 Task: Find connections with filter location Benavente with filter topic #cybersecuritywith filter profile language Potuguese with filter current company The Corporate Bhakt with filter school BITS Edu Campus: BABARIA INSTITUTE with filter industry Fossil Fuel Electric Power Generation with filter service category Date Entry with filter keywords title Direct Salesperson
Action: Mouse moved to (192, 242)
Screenshot: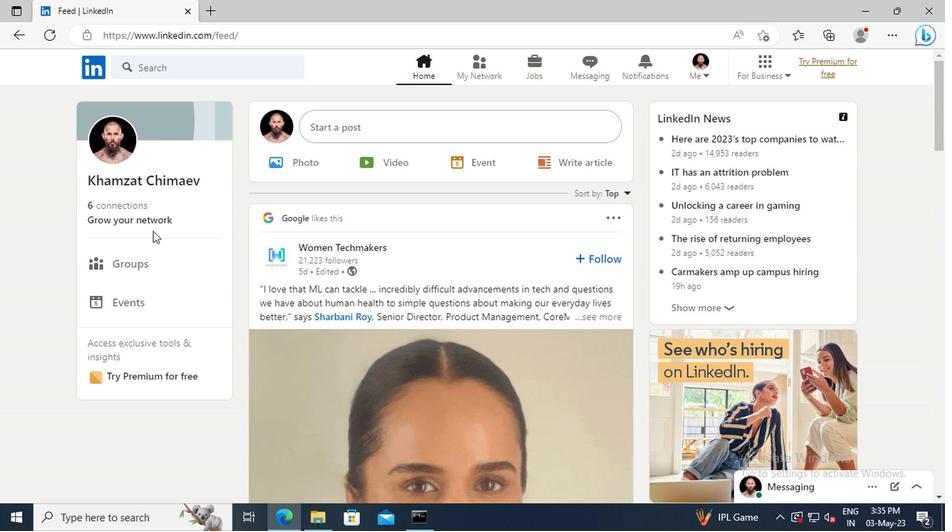 
Action: Mouse pressed left at (192, 242)
Screenshot: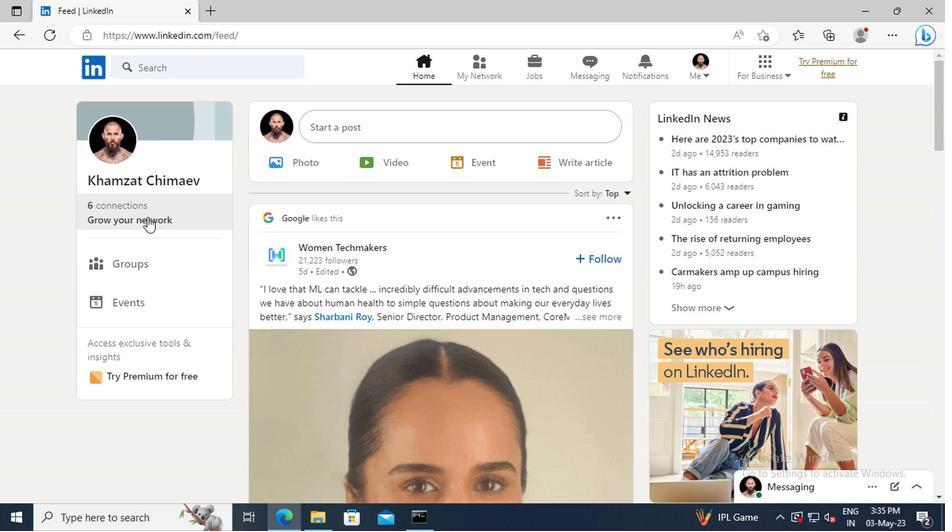 
Action: Mouse moved to (196, 192)
Screenshot: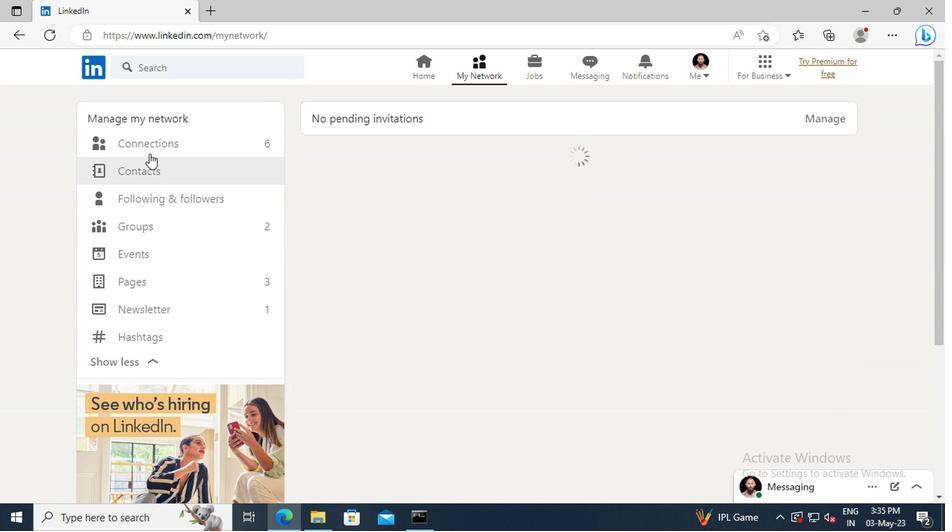 
Action: Mouse pressed left at (196, 192)
Screenshot: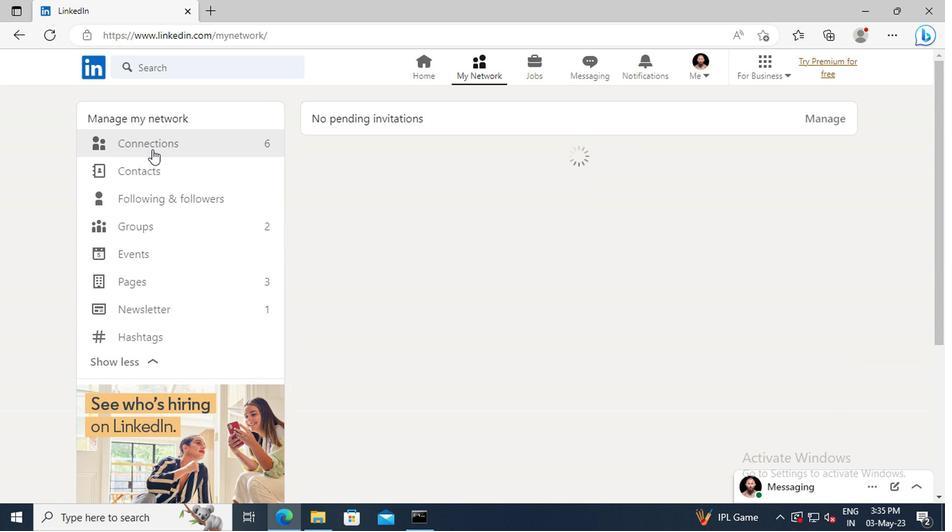 
Action: Mouse moved to (479, 193)
Screenshot: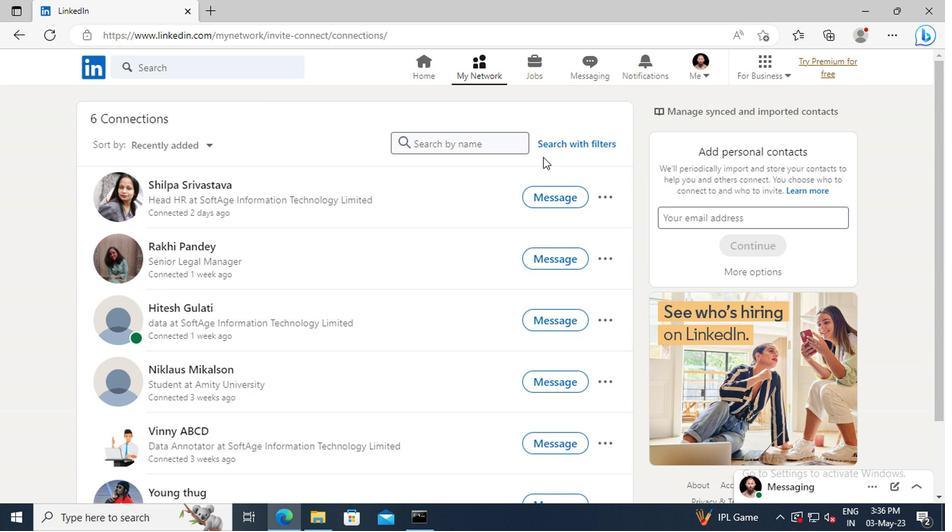 
Action: Mouse pressed left at (479, 193)
Screenshot: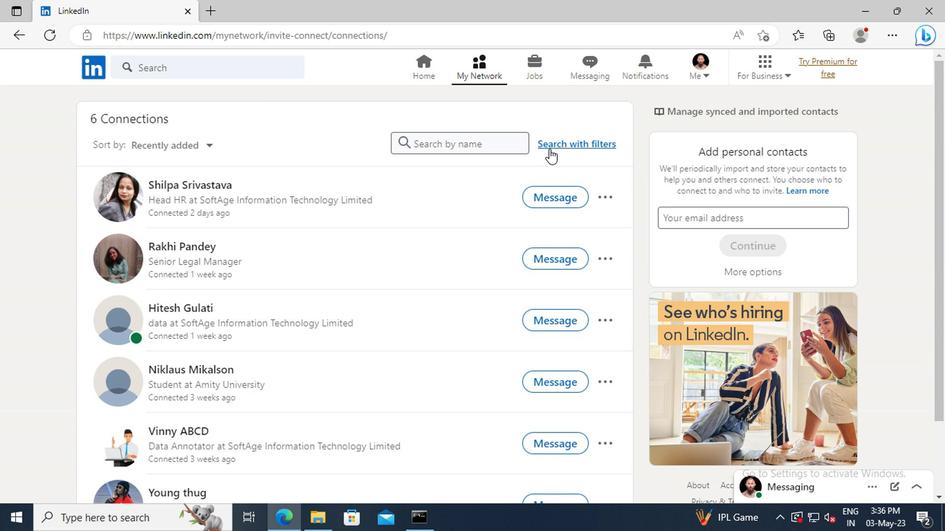 
Action: Mouse moved to (465, 164)
Screenshot: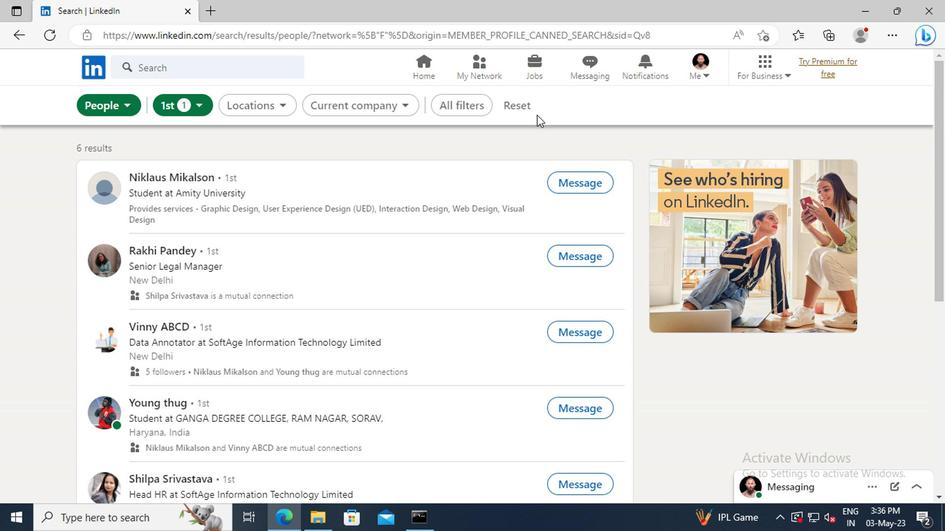 
Action: Mouse pressed left at (465, 164)
Screenshot: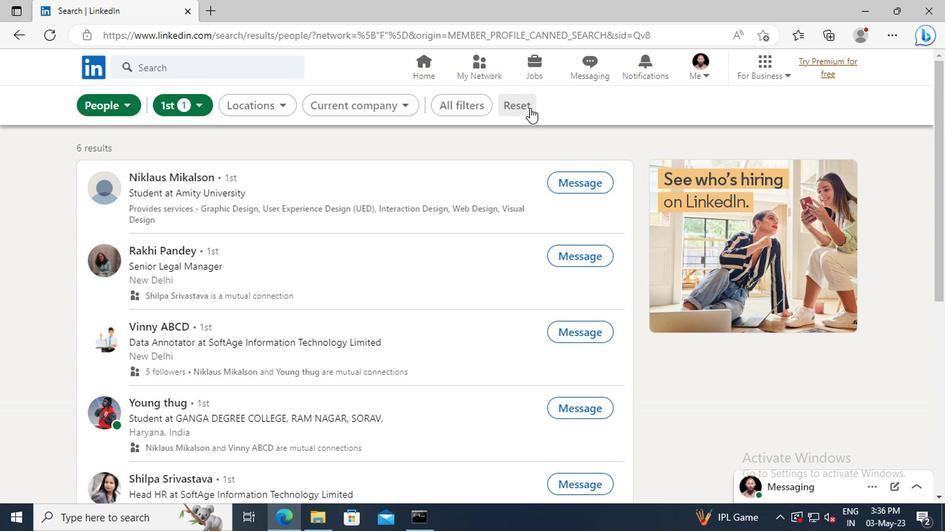 
Action: Mouse moved to (449, 164)
Screenshot: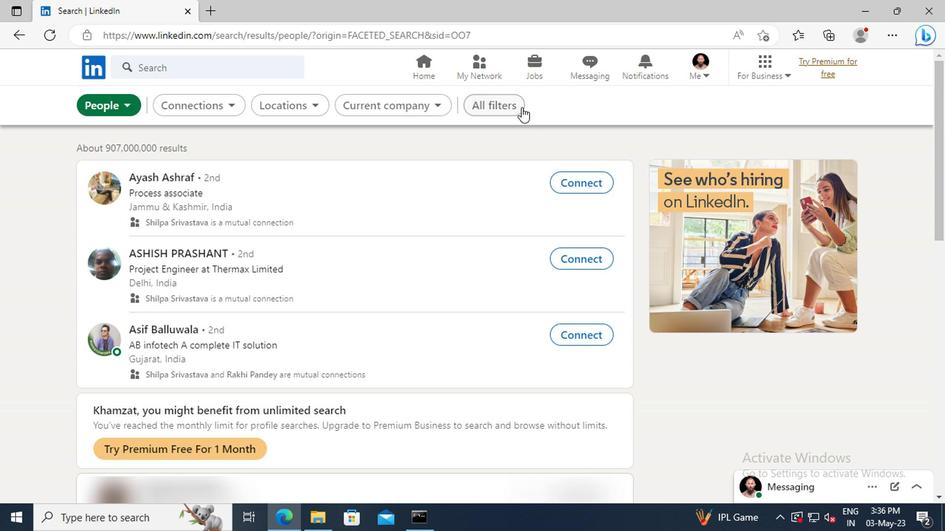 
Action: Mouse pressed left at (449, 164)
Screenshot: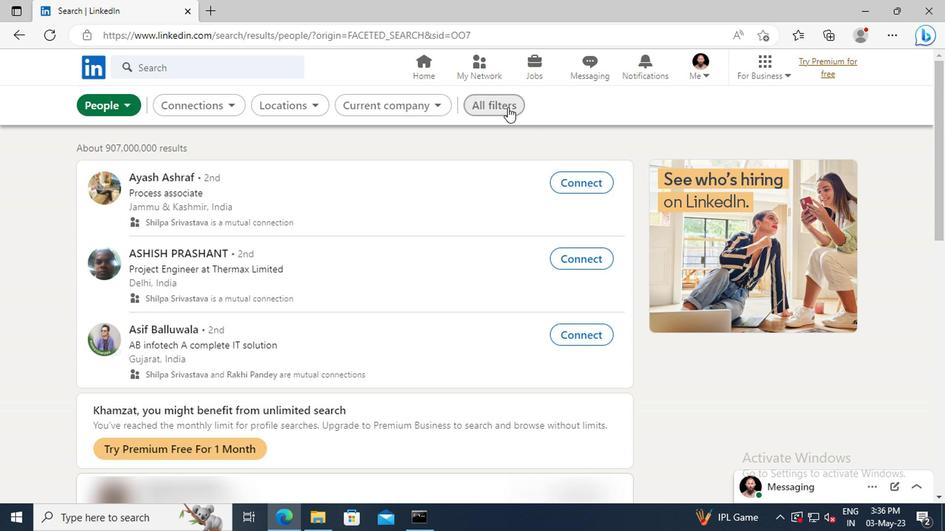 
Action: Mouse moved to (628, 268)
Screenshot: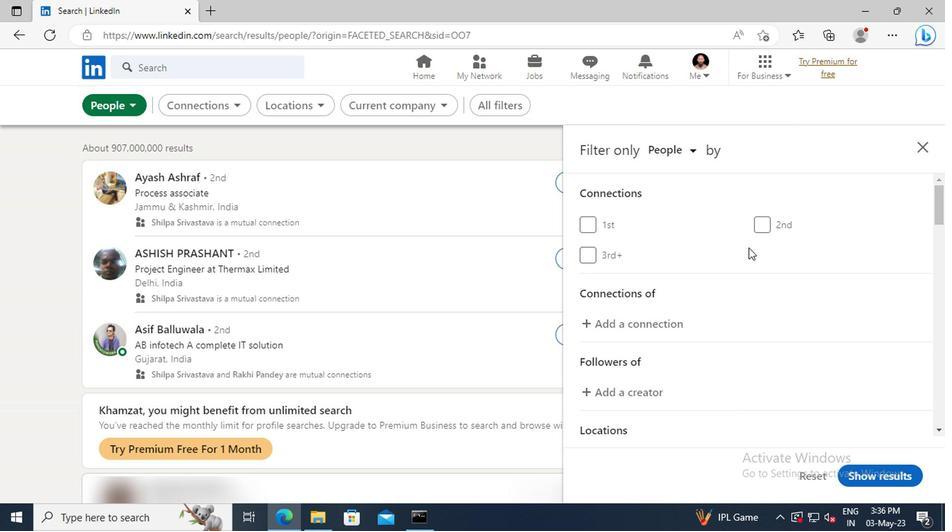 
Action: Mouse scrolled (628, 268) with delta (0, 0)
Screenshot: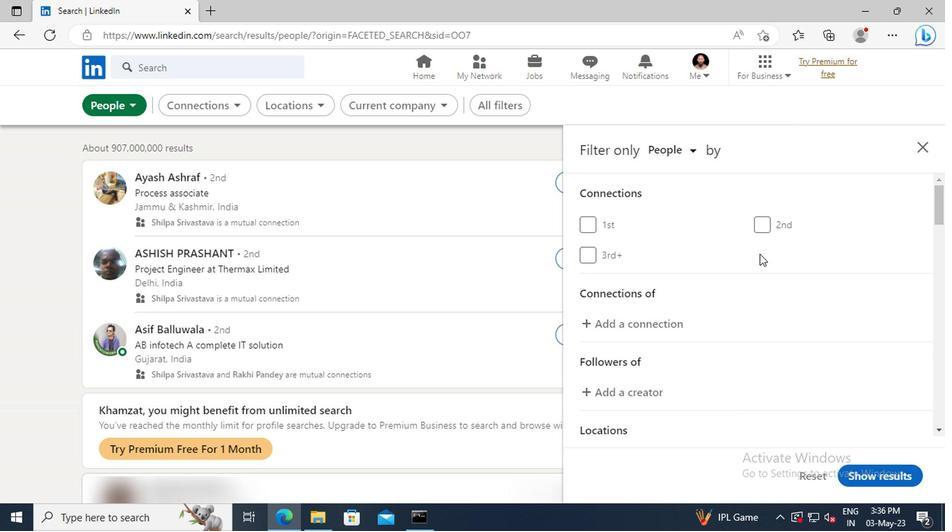 
Action: Mouse moved to (630, 269)
Screenshot: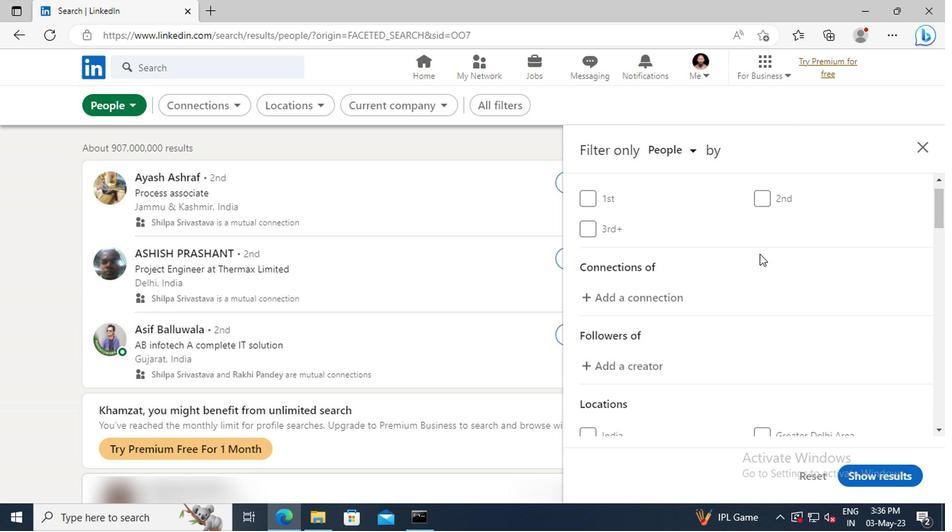 
Action: Mouse scrolled (630, 269) with delta (0, 0)
Screenshot: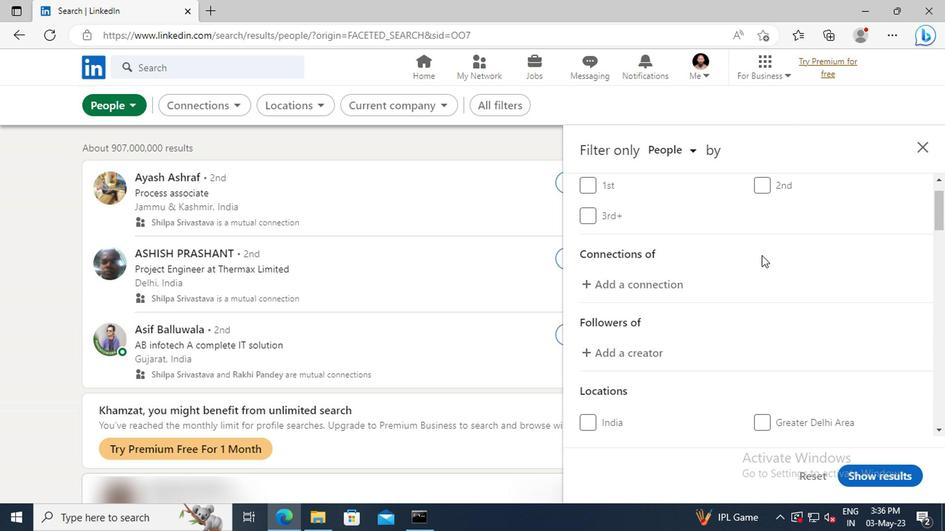 
Action: Mouse scrolled (630, 269) with delta (0, 0)
Screenshot: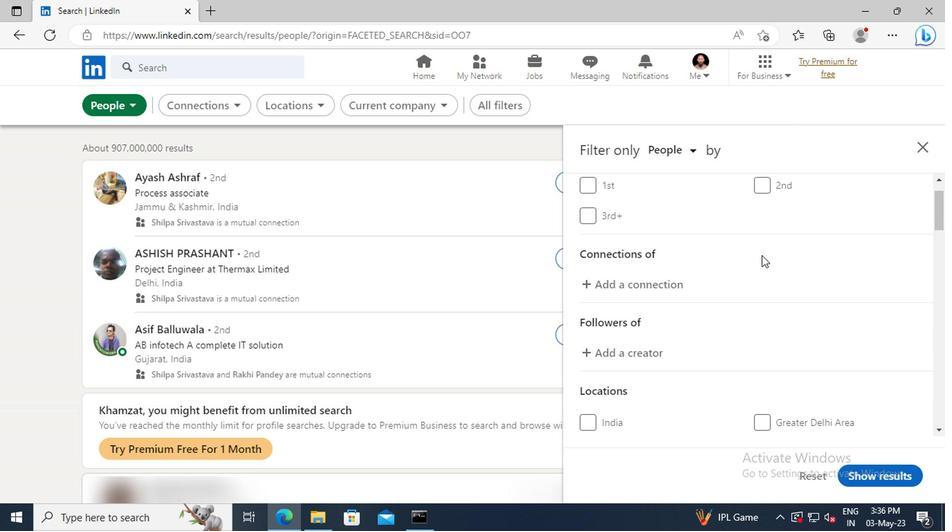 
Action: Mouse scrolled (630, 269) with delta (0, 0)
Screenshot: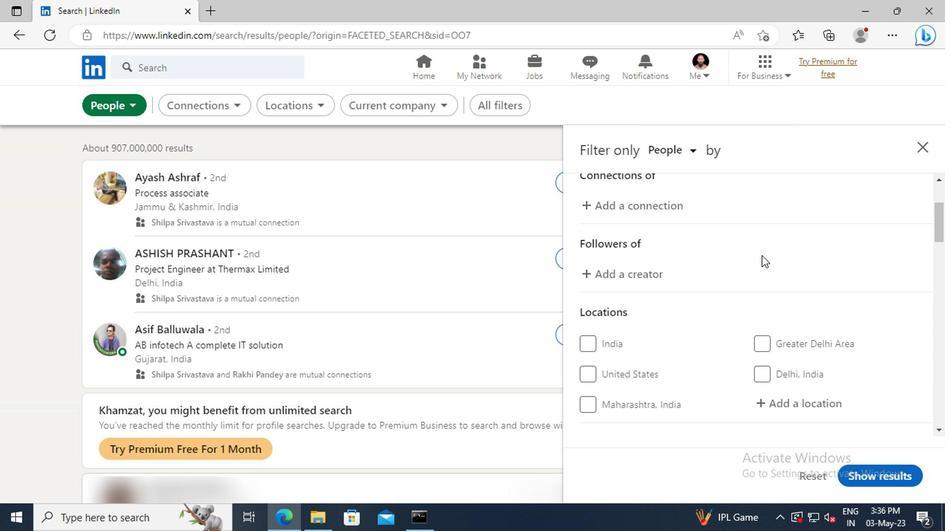 
Action: Mouse scrolled (630, 269) with delta (0, 0)
Screenshot: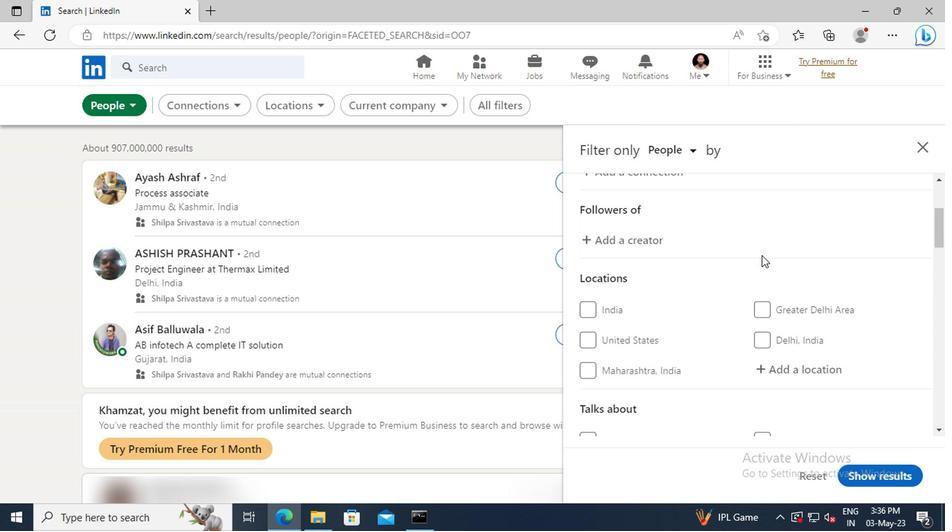 
Action: Mouse moved to (640, 320)
Screenshot: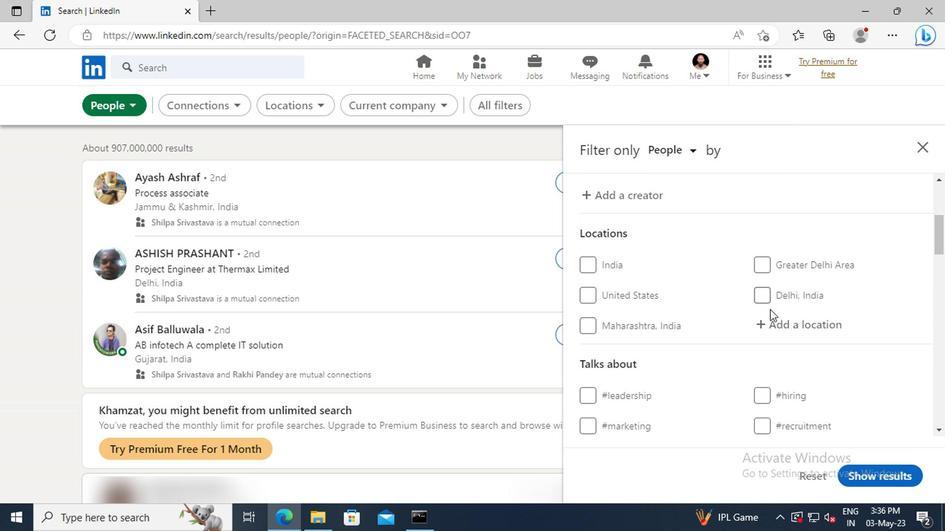 
Action: Mouse pressed left at (640, 320)
Screenshot: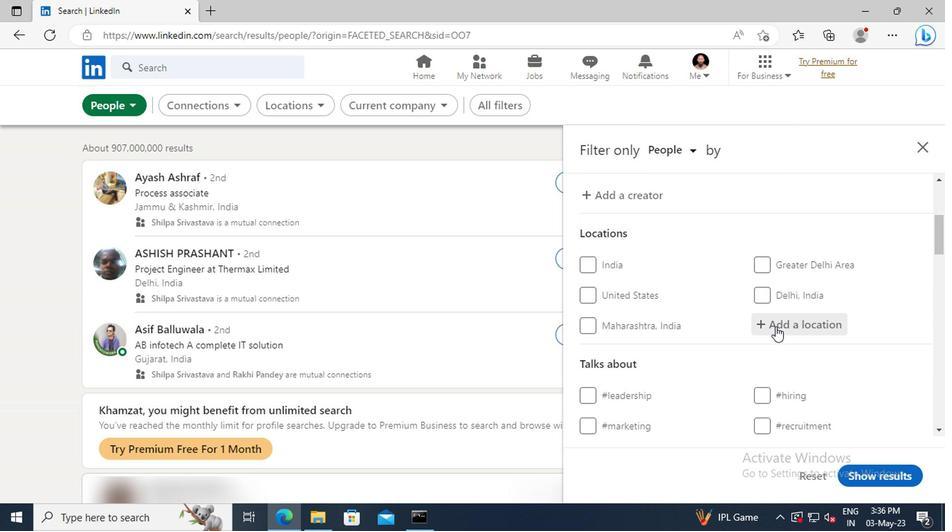 
Action: Key pressed <Key.shift>BENAVENTE
Screenshot: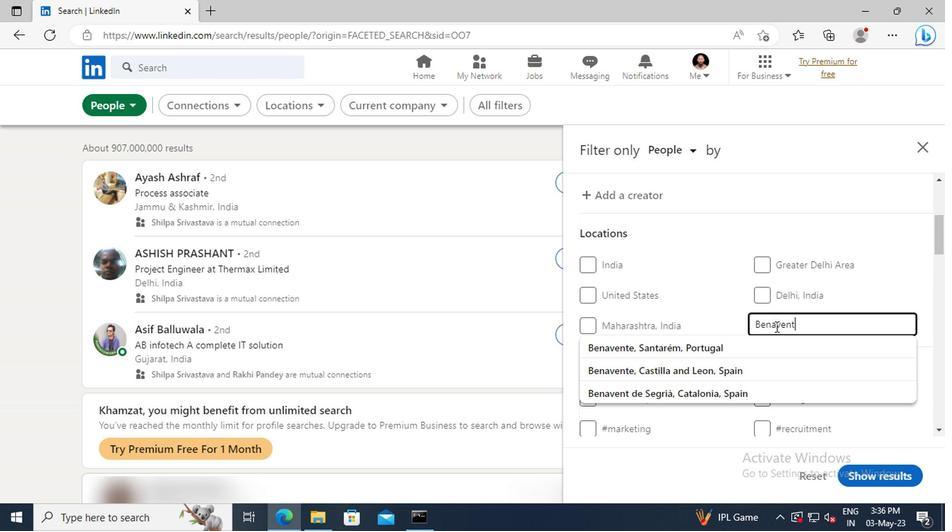 
Action: Mouse moved to (640, 329)
Screenshot: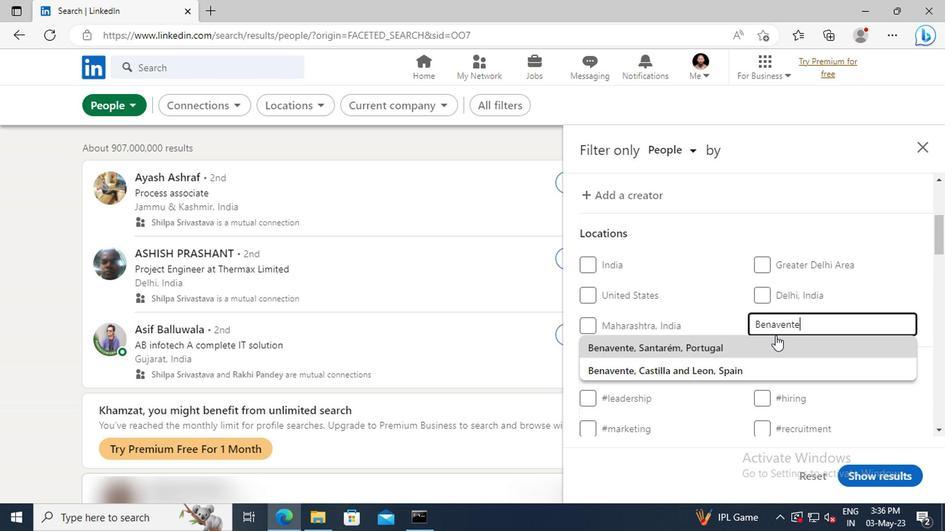 
Action: Mouse pressed left at (640, 329)
Screenshot: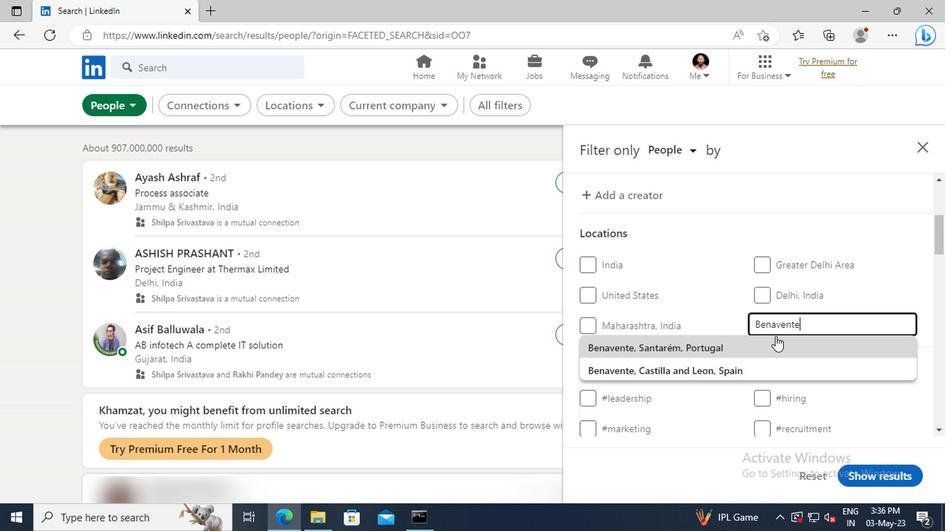 
Action: Mouse scrolled (640, 329) with delta (0, 0)
Screenshot: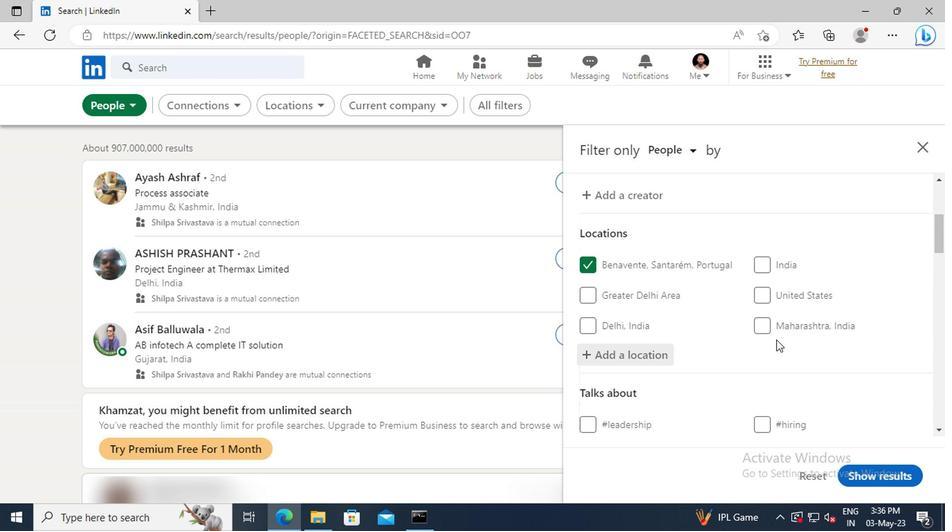 
Action: Mouse scrolled (640, 329) with delta (0, 0)
Screenshot: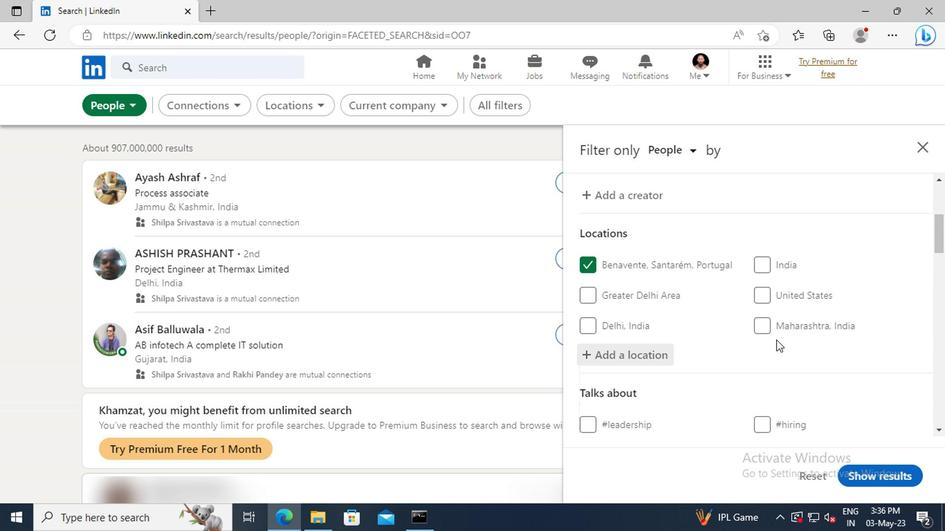 
Action: Mouse moved to (639, 323)
Screenshot: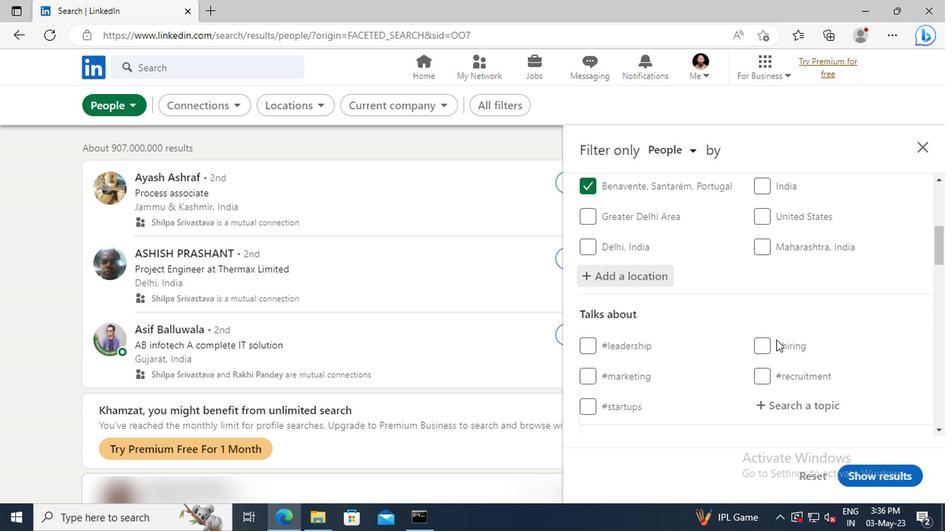 
Action: Mouse scrolled (639, 322) with delta (0, 0)
Screenshot: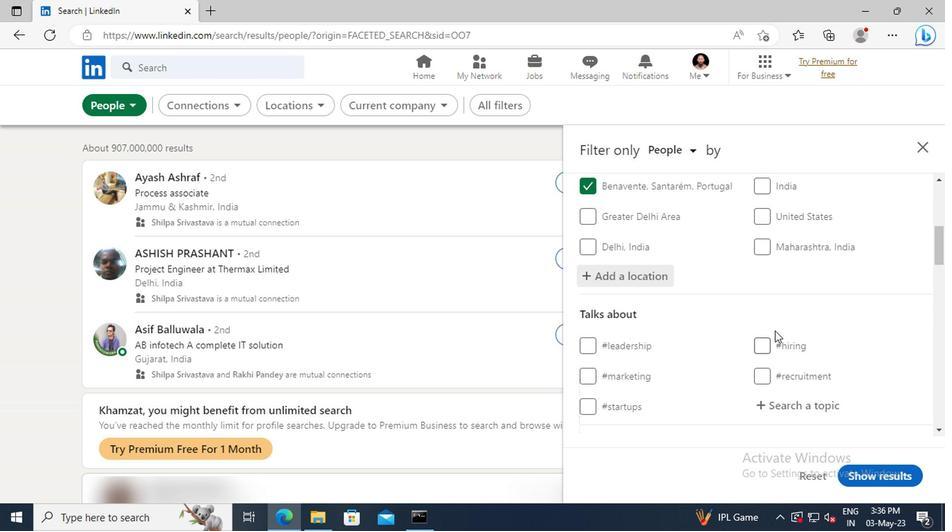 
Action: Mouse moved to (638, 319)
Screenshot: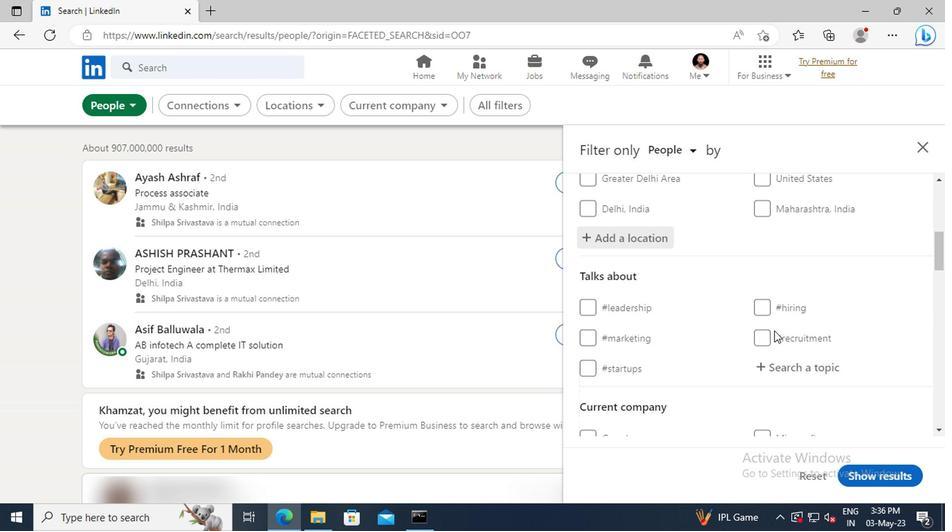 
Action: Mouse scrolled (638, 318) with delta (0, 0)
Screenshot: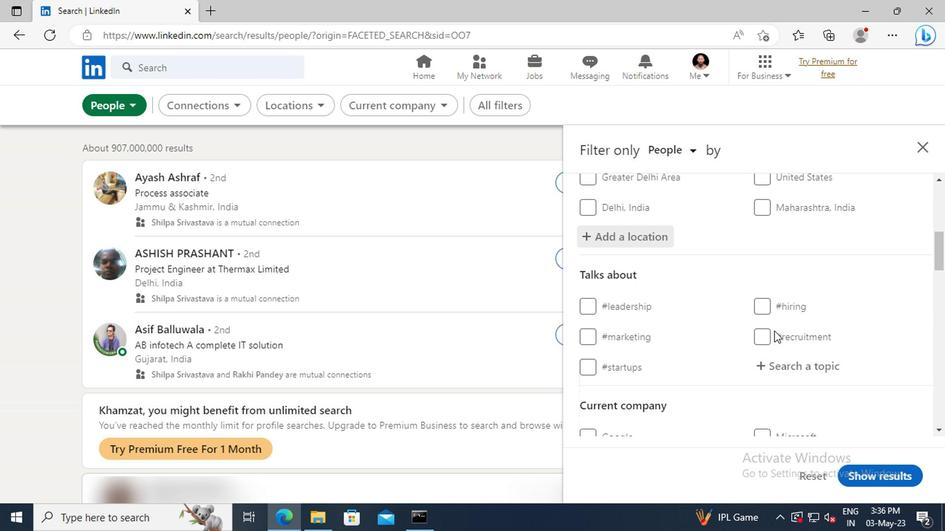 
Action: Mouse scrolled (638, 318) with delta (0, 0)
Screenshot: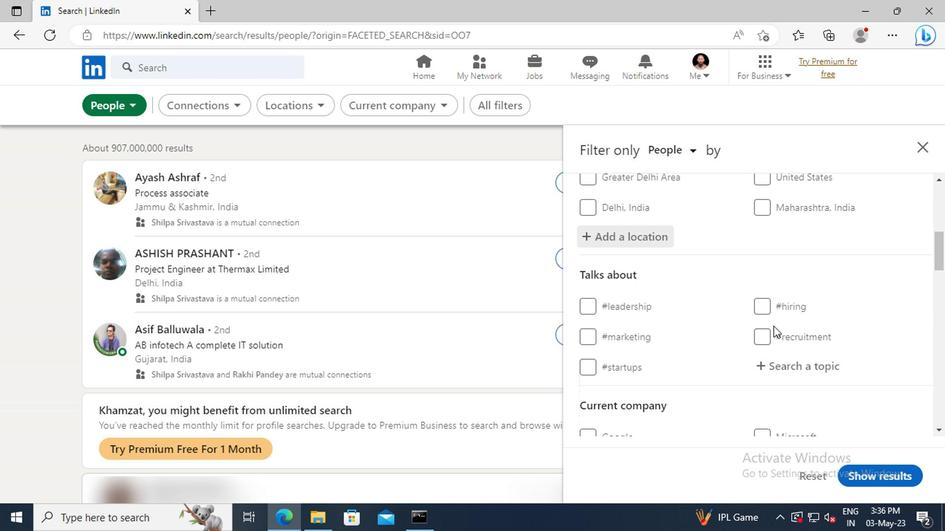 
Action: Mouse moved to (638, 295)
Screenshot: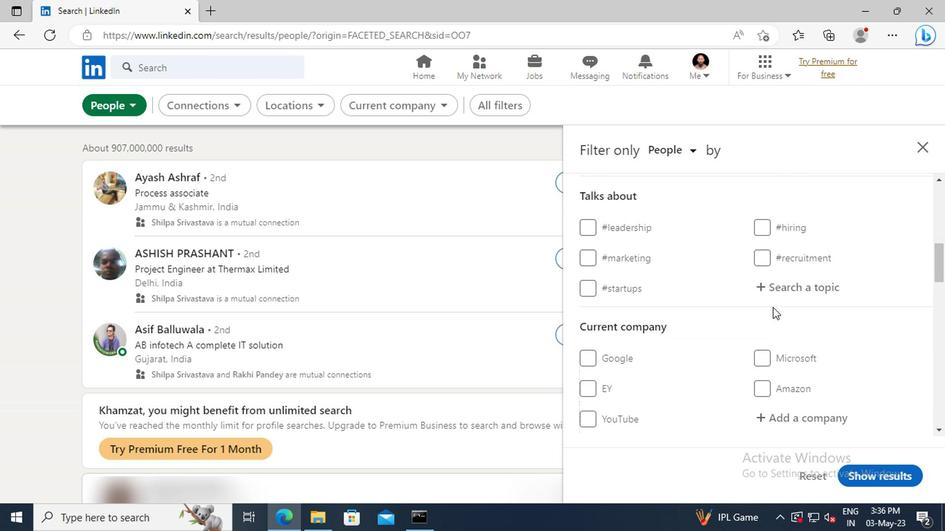 
Action: Mouse pressed left at (638, 295)
Screenshot: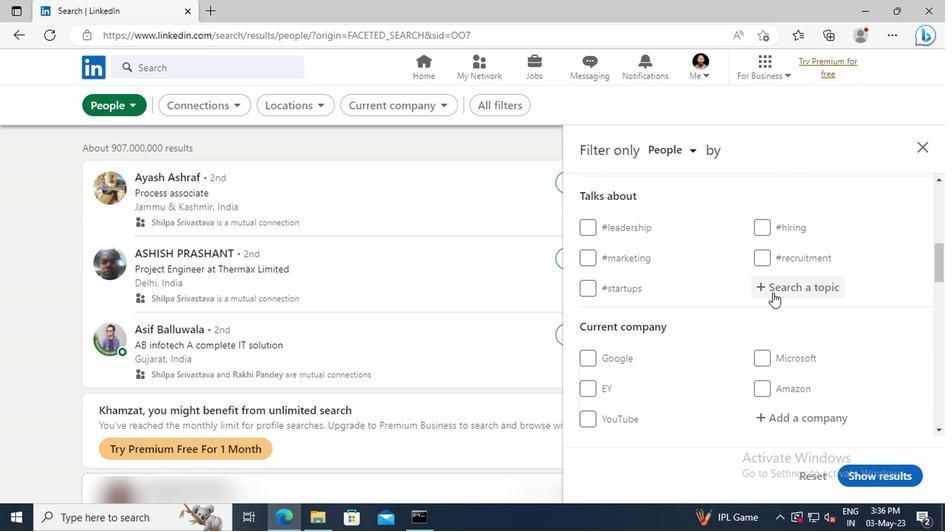 
Action: Key pressed CYBERS
Screenshot: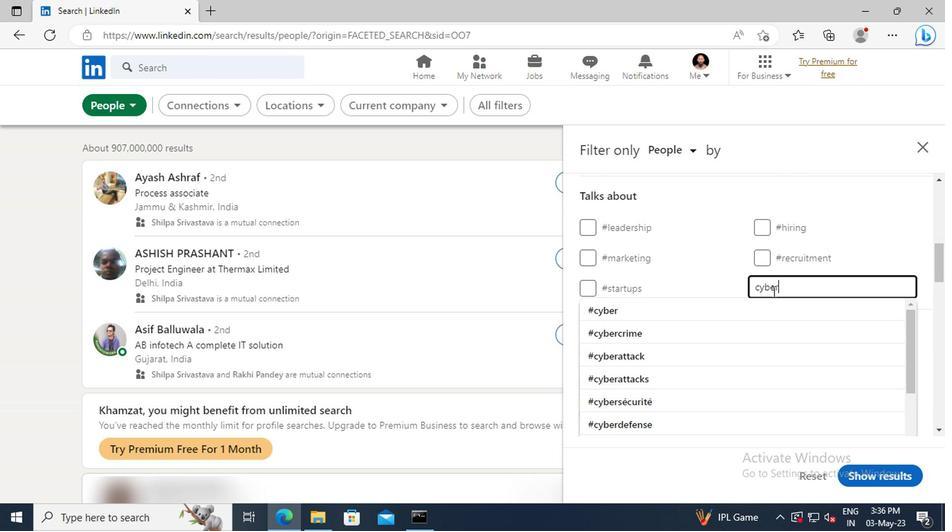 
Action: Mouse moved to (640, 304)
Screenshot: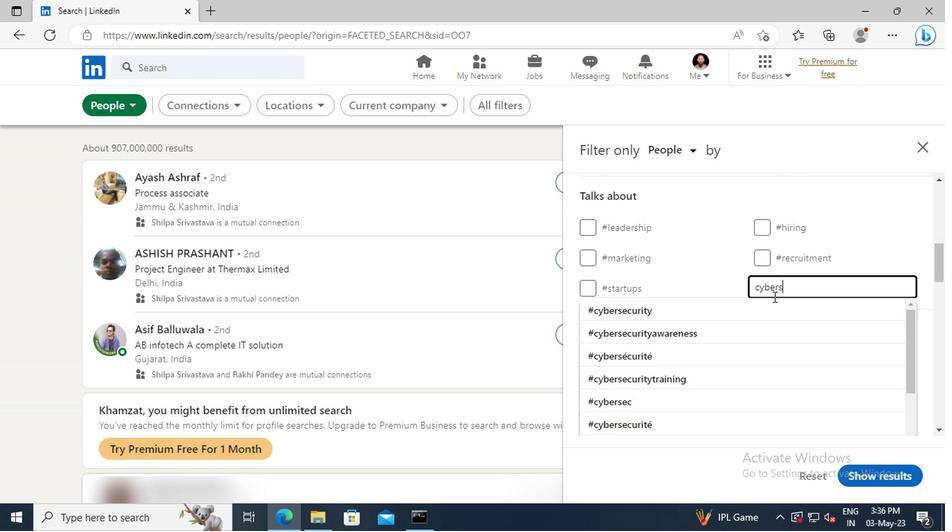 
Action: Mouse pressed left at (640, 304)
Screenshot: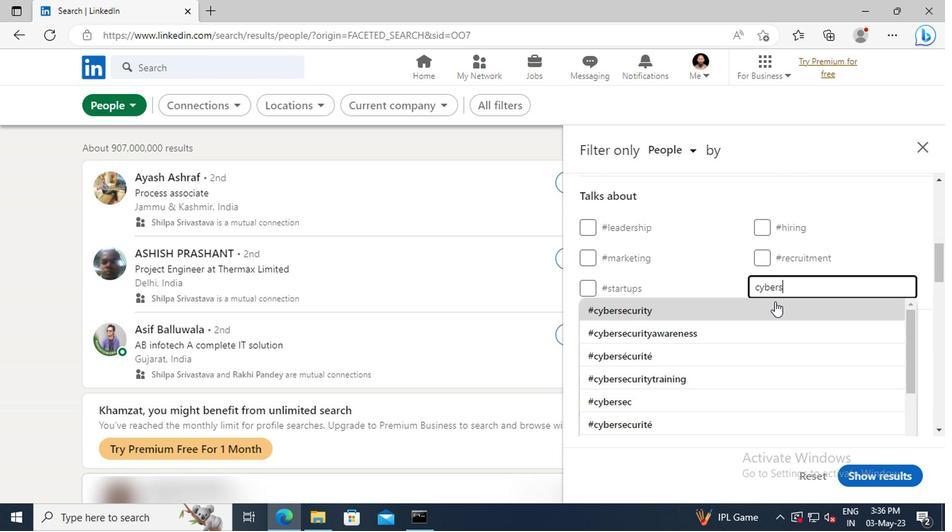 
Action: Mouse scrolled (640, 303) with delta (0, 0)
Screenshot: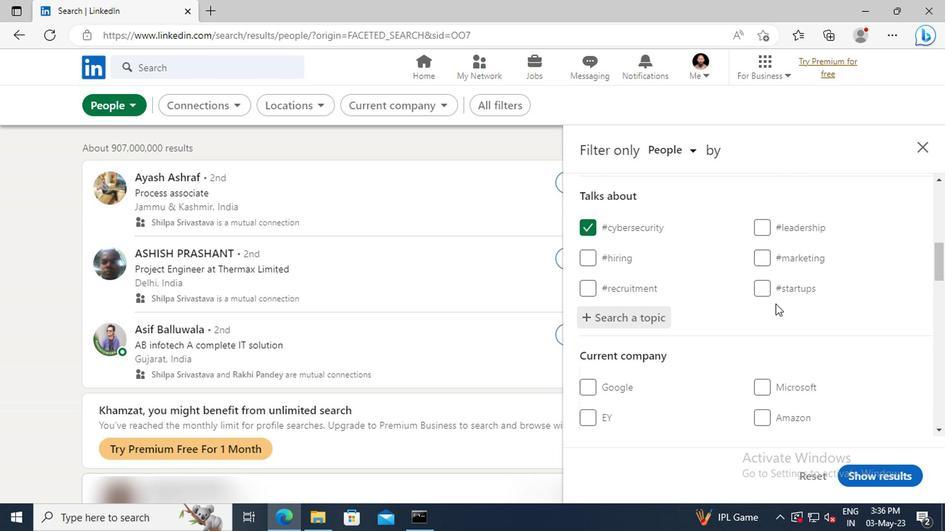 
Action: Mouse scrolled (640, 303) with delta (0, 0)
Screenshot: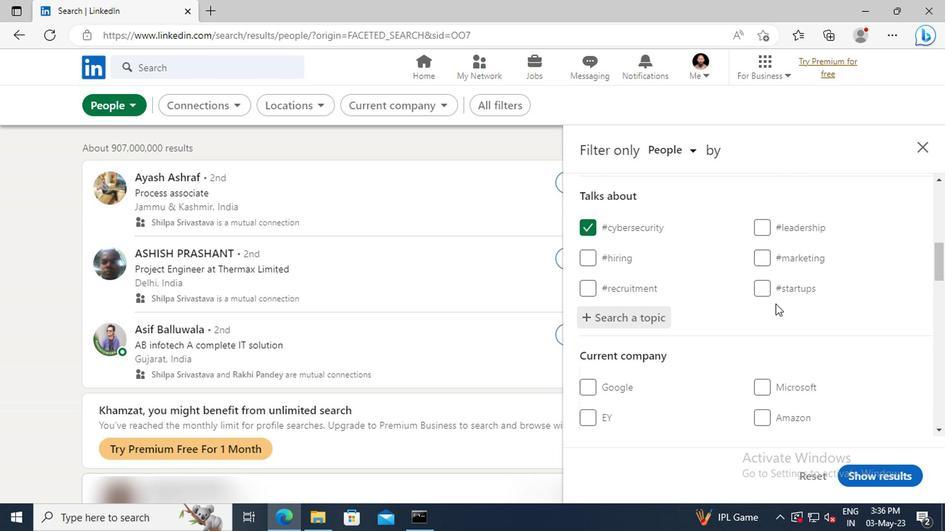 
Action: Mouse scrolled (640, 303) with delta (0, 0)
Screenshot: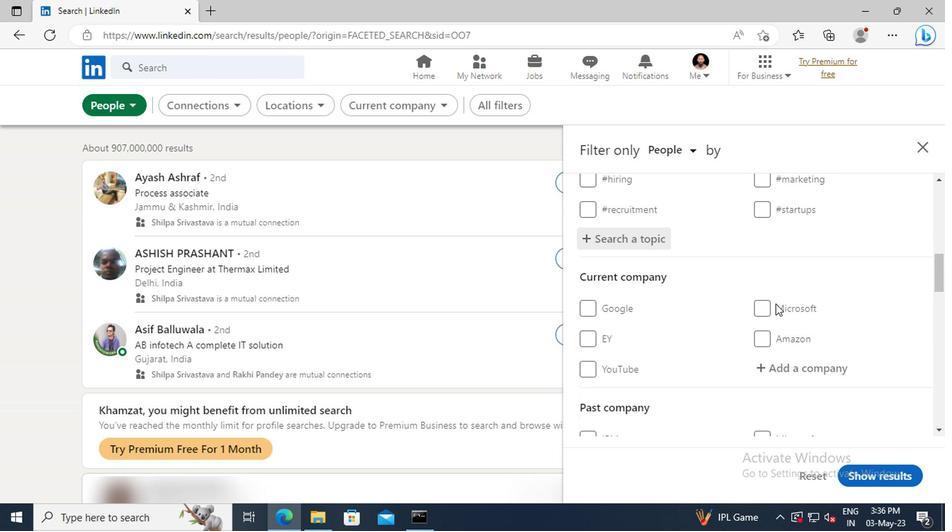 
Action: Mouse scrolled (640, 303) with delta (0, 0)
Screenshot: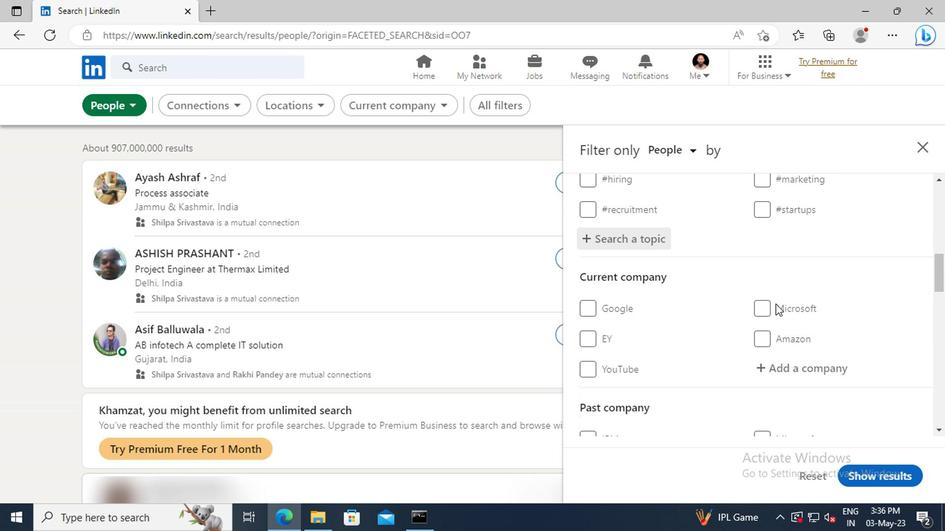 
Action: Mouse scrolled (640, 303) with delta (0, 0)
Screenshot: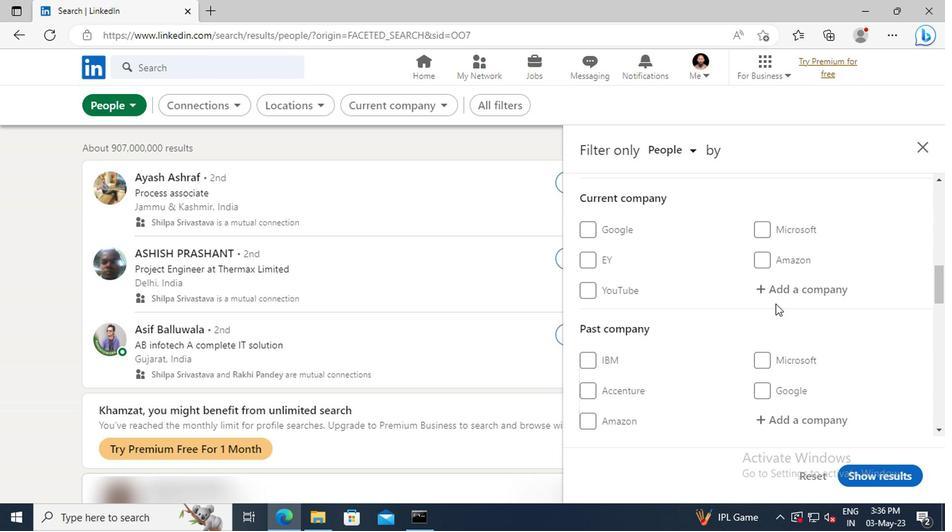 
Action: Mouse scrolled (640, 303) with delta (0, 0)
Screenshot: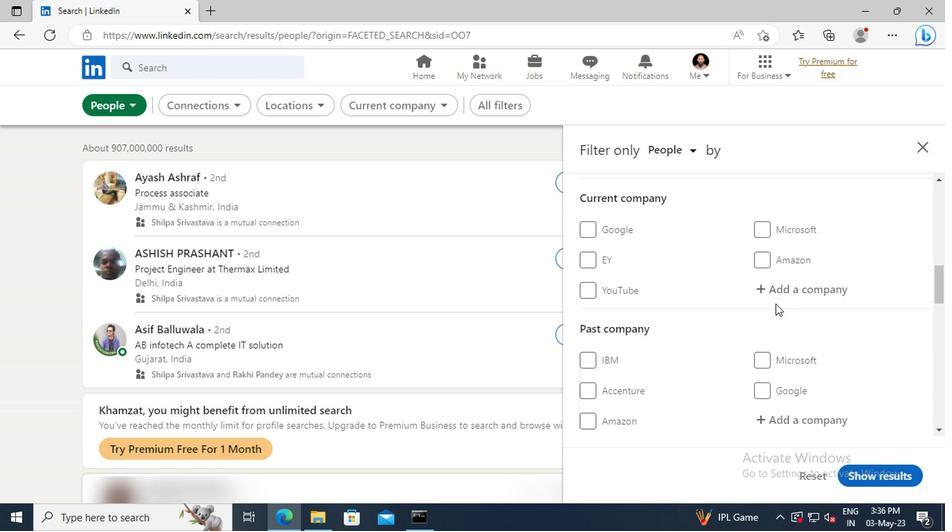 
Action: Mouse scrolled (640, 303) with delta (0, 0)
Screenshot: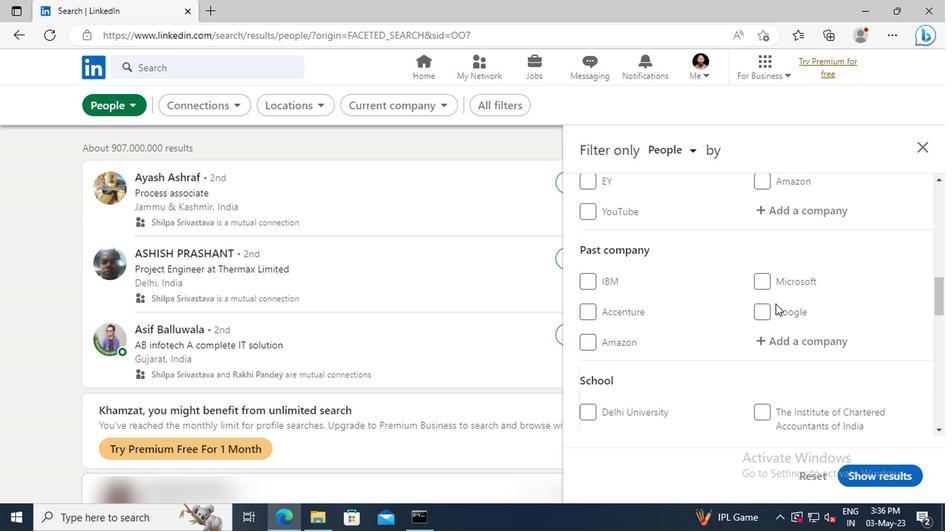 
Action: Mouse scrolled (640, 303) with delta (0, 0)
Screenshot: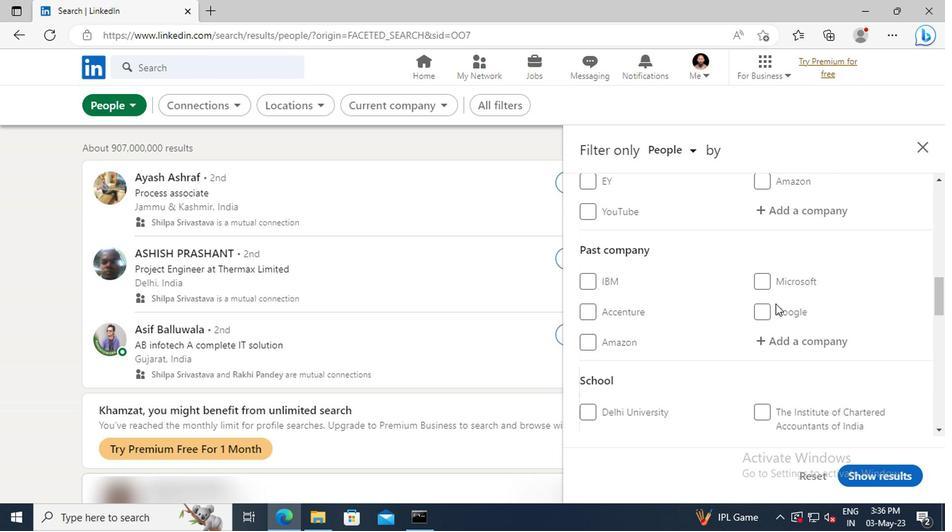 
Action: Mouse scrolled (640, 303) with delta (0, 0)
Screenshot: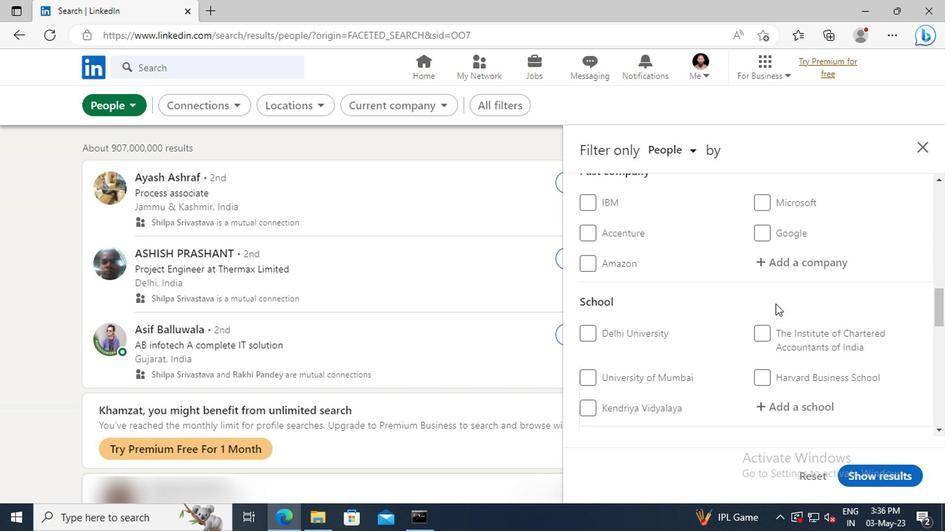 
Action: Mouse scrolled (640, 303) with delta (0, 0)
Screenshot: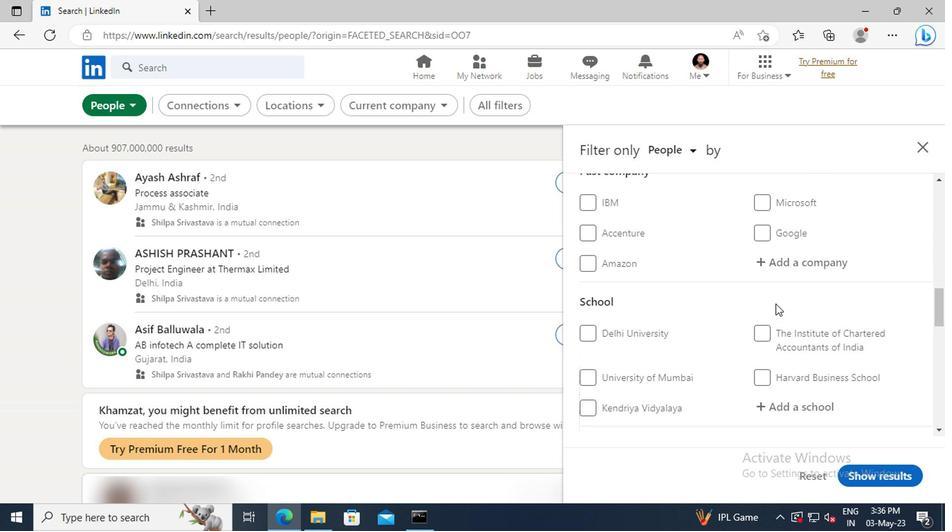 
Action: Mouse scrolled (640, 303) with delta (0, 0)
Screenshot: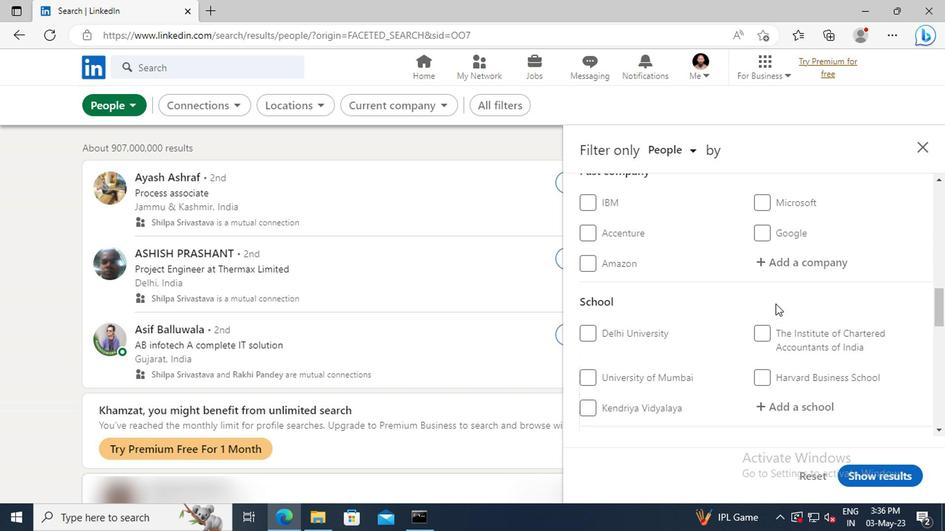 
Action: Mouse scrolled (640, 303) with delta (0, 0)
Screenshot: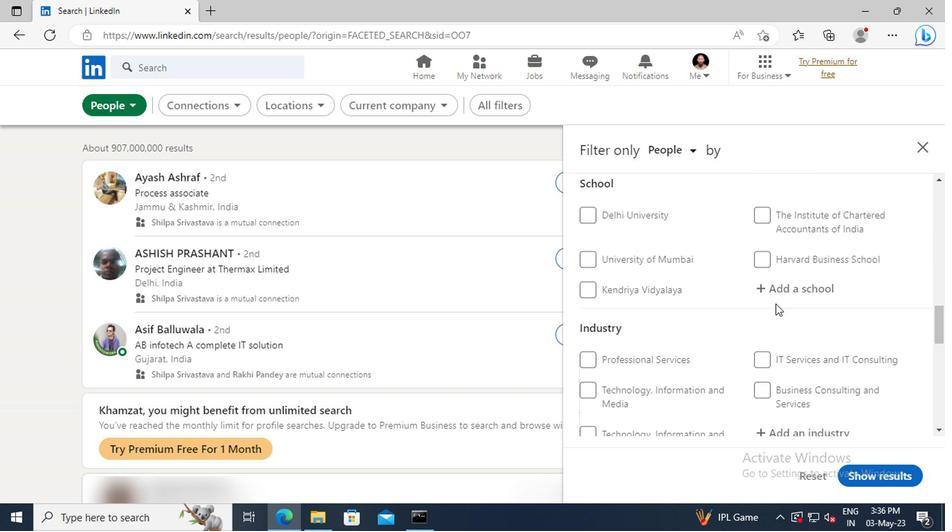 
Action: Mouse scrolled (640, 303) with delta (0, 0)
Screenshot: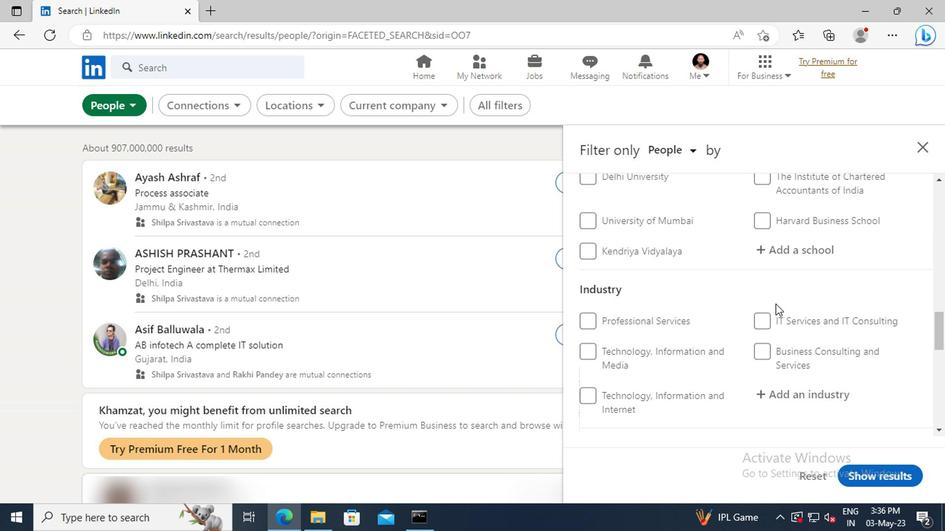 
Action: Mouse scrolled (640, 303) with delta (0, 0)
Screenshot: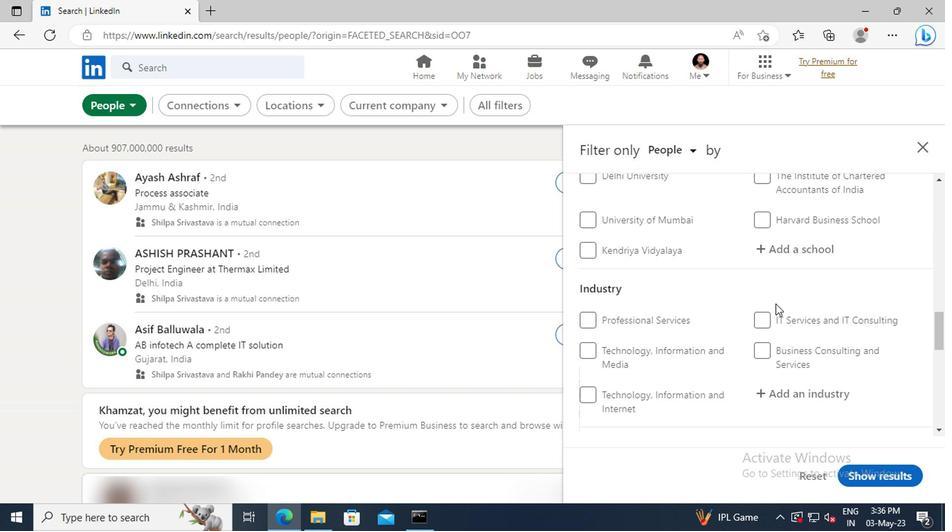 
Action: Mouse scrolled (640, 303) with delta (0, 0)
Screenshot: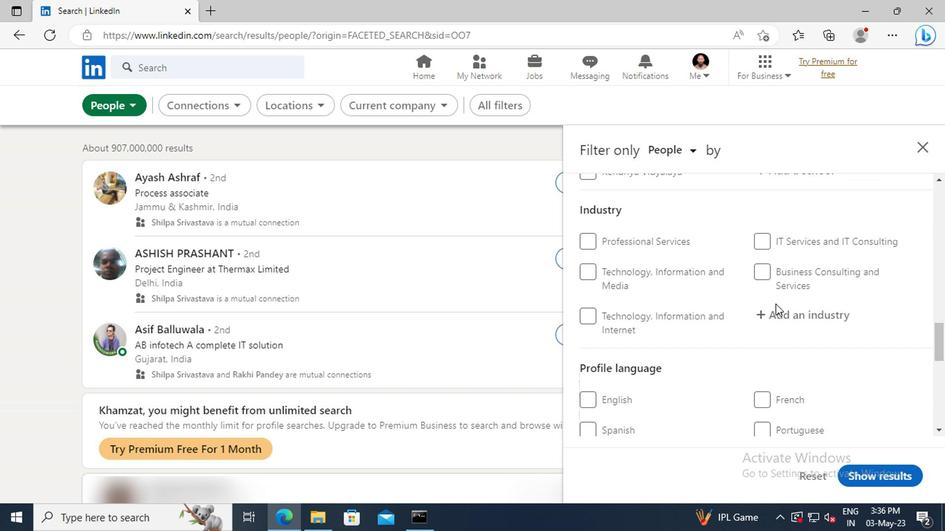 
Action: Mouse scrolled (640, 303) with delta (0, 0)
Screenshot: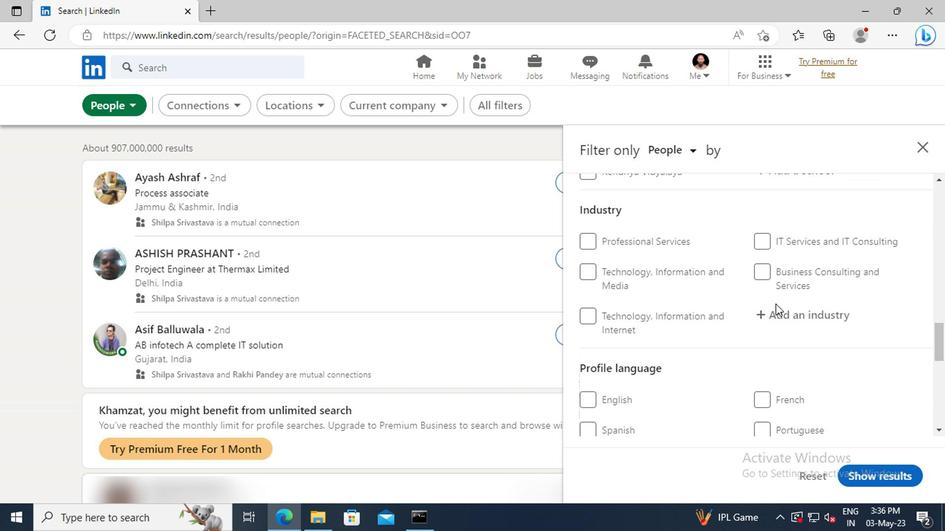 
Action: Mouse moved to (632, 335)
Screenshot: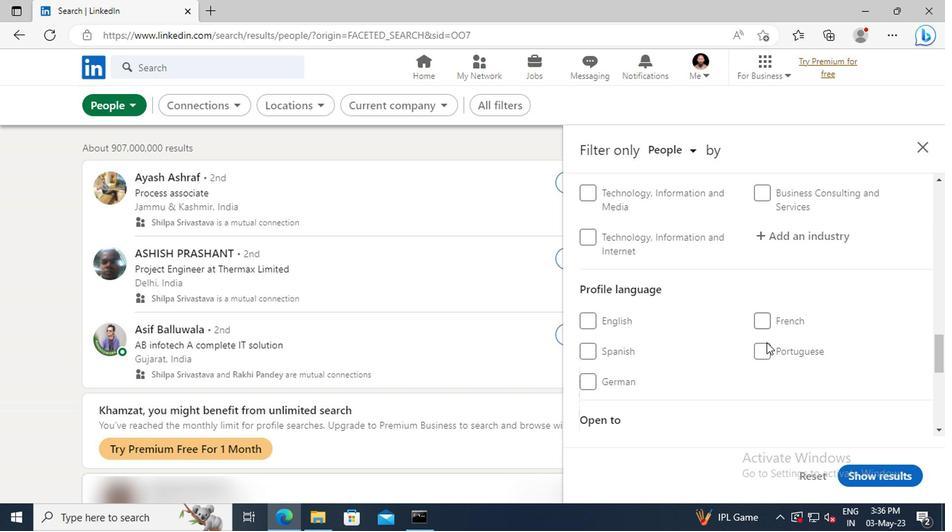
Action: Mouse pressed left at (632, 335)
Screenshot: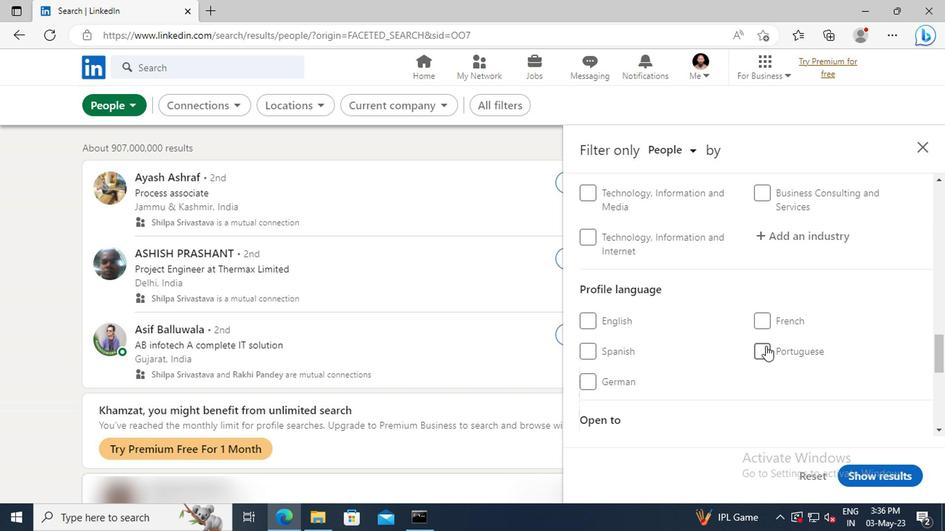 
Action: Mouse moved to (645, 320)
Screenshot: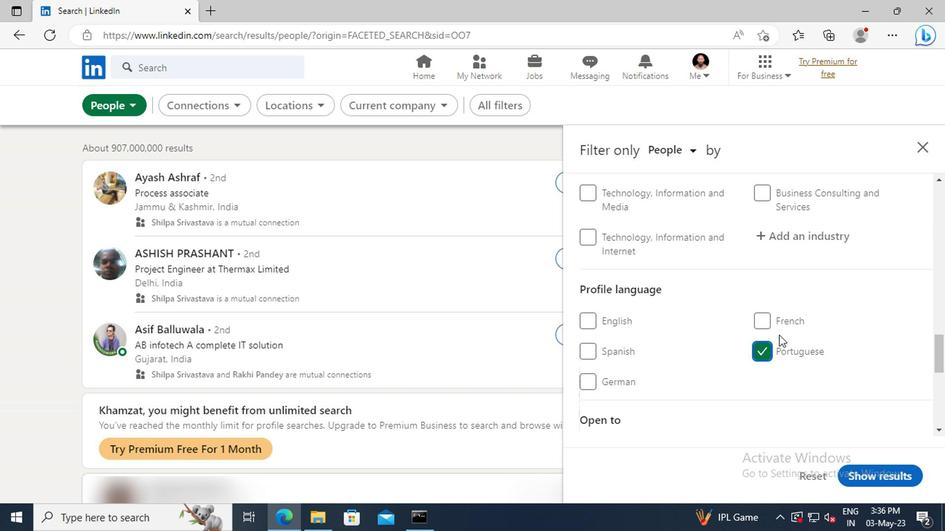 
Action: Mouse scrolled (645, 320) with delta (0, 0)
Screenshot: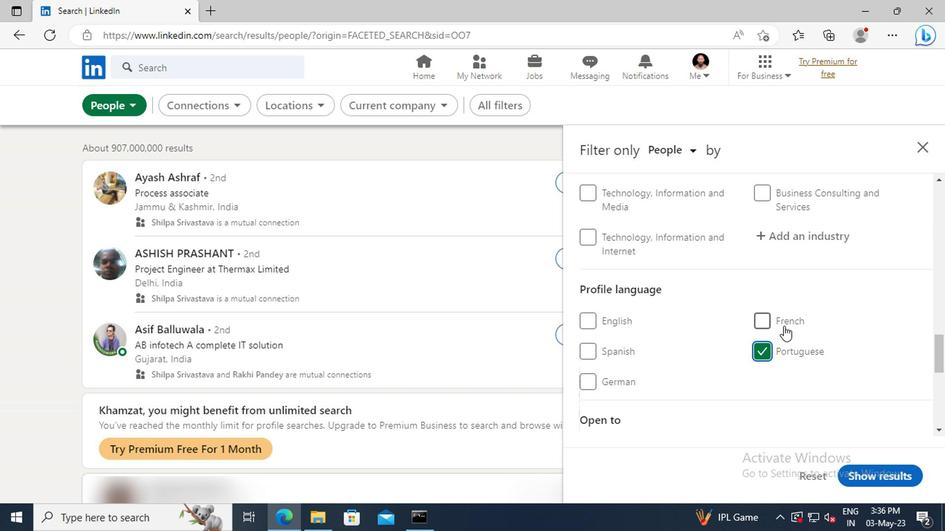 
Action: Mouse scrolled (645, 320) with delta (0, 0)
Screenshot: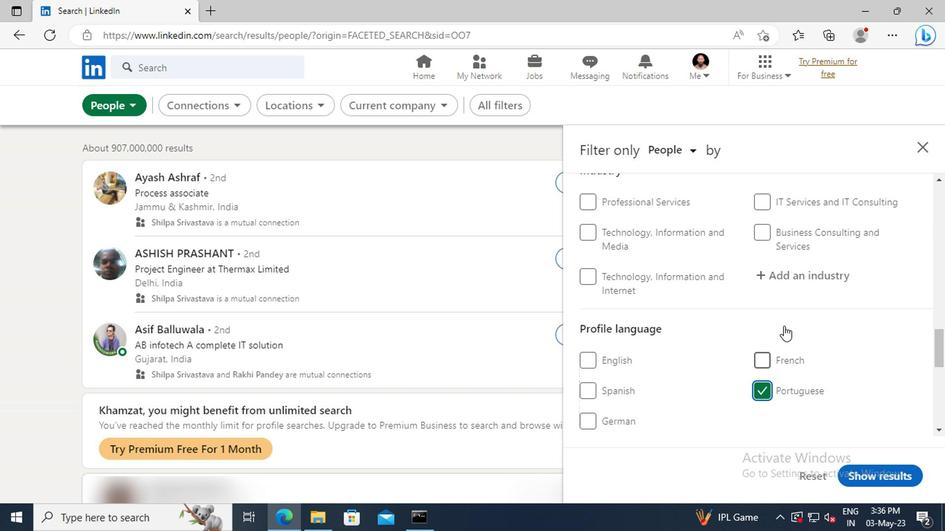 
Action: Mouse scrolled (645, 320) with delta (0, 0)
Screenshot: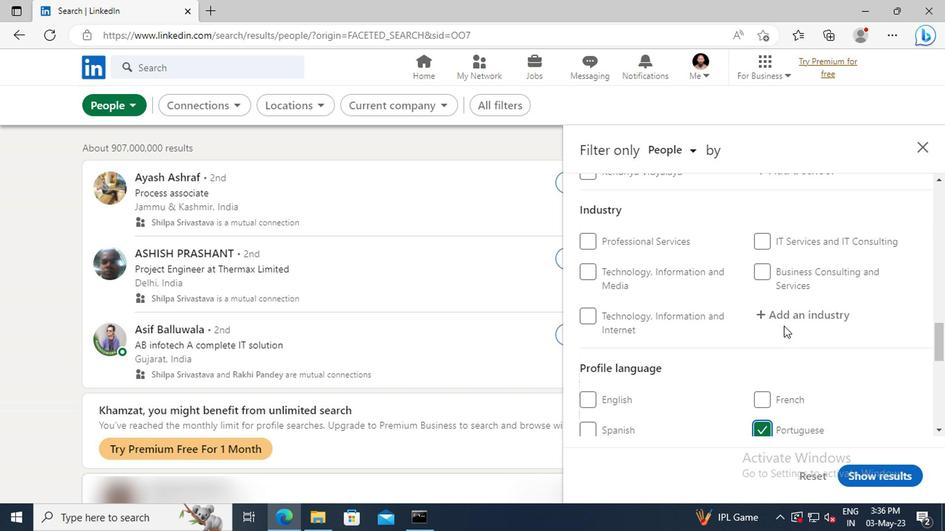 
Action: Mouse scrolled (645, 320) with delta (0, 0)
Screenshot: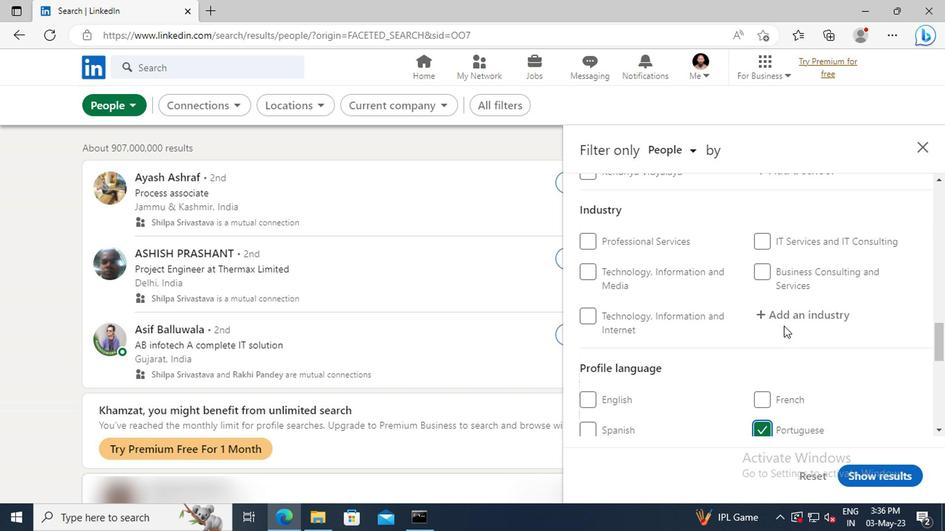 
Action: Mouse scrolled (645, 320) with delta (0, 0)
Screenshot: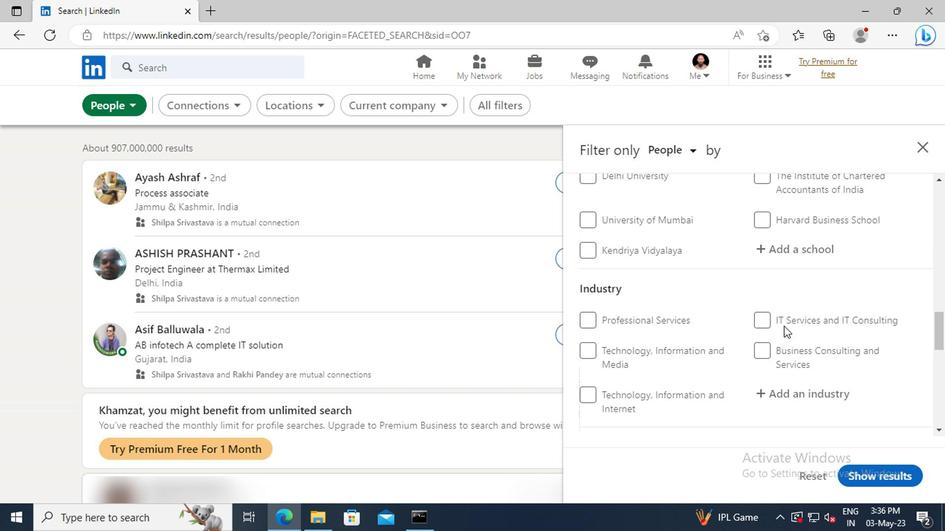 
Action: Mouse scrolled (645, 320) with delta (0, 0)
Screenshot: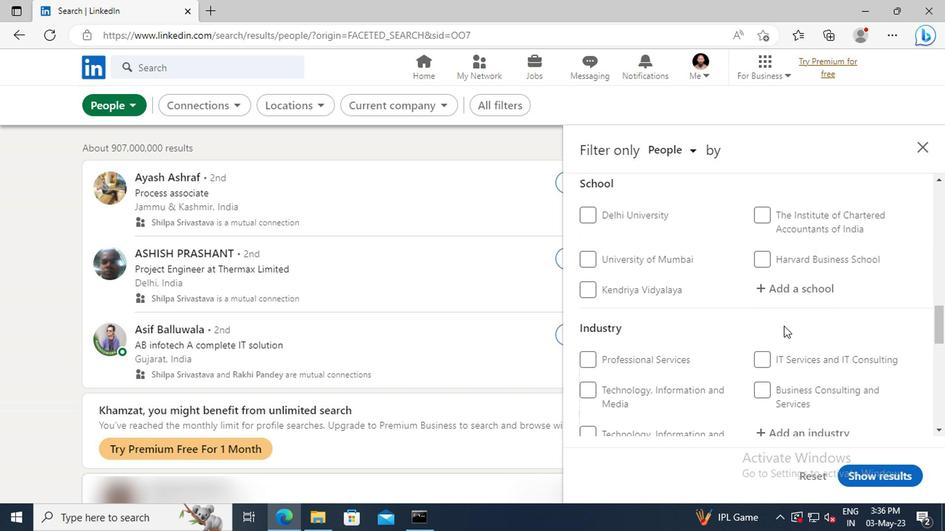 
Action: Mouse scrolled (645, 320) with delta (0, 0)
Screenshot: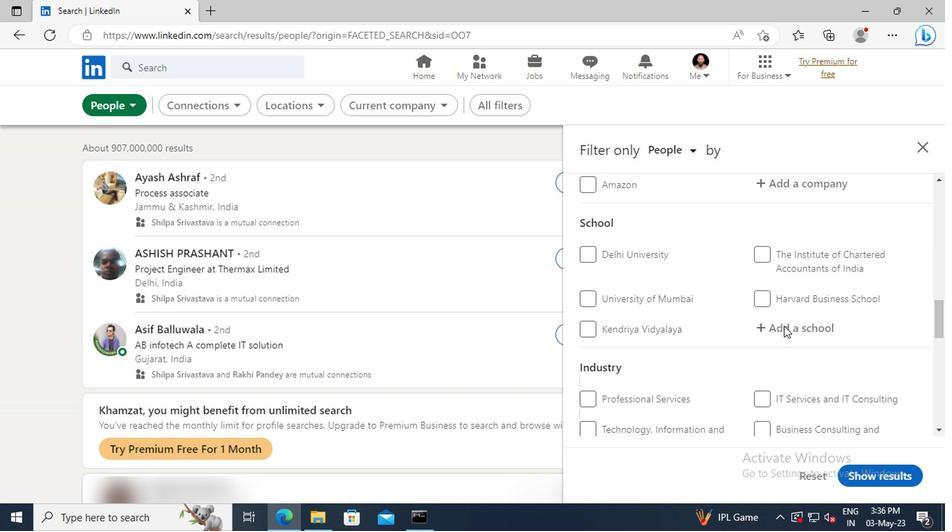 
Action: Mouse scrolled (645, 320) with delta (0, 0)
Screenshot: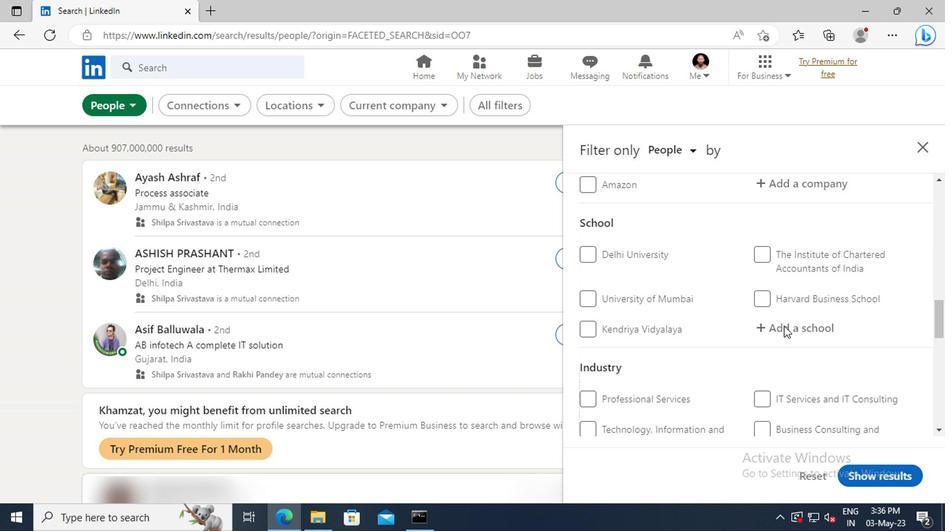 
Action: Mouse scrolled (645, 320) with delta (0, 0)
Screenshot: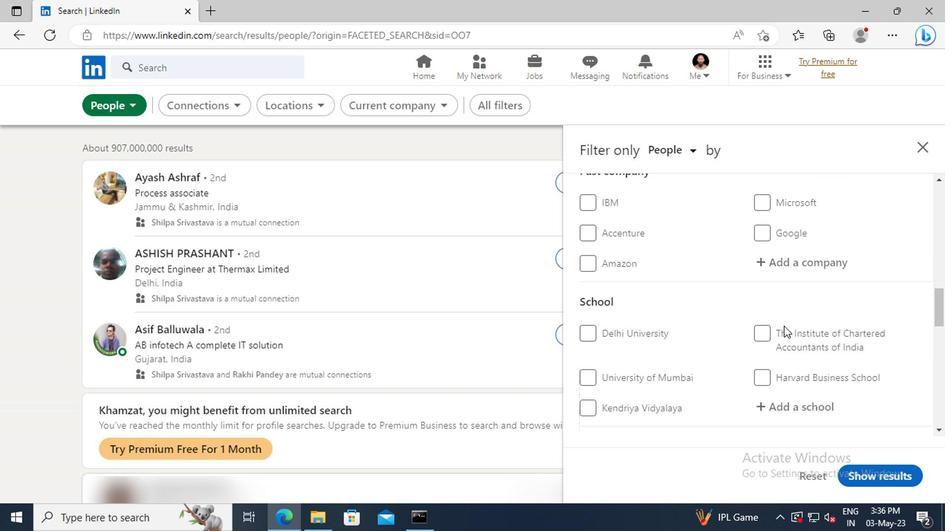 
Action: Mouse scrolled (645, 320) with delta (0, 0)
Screenshot: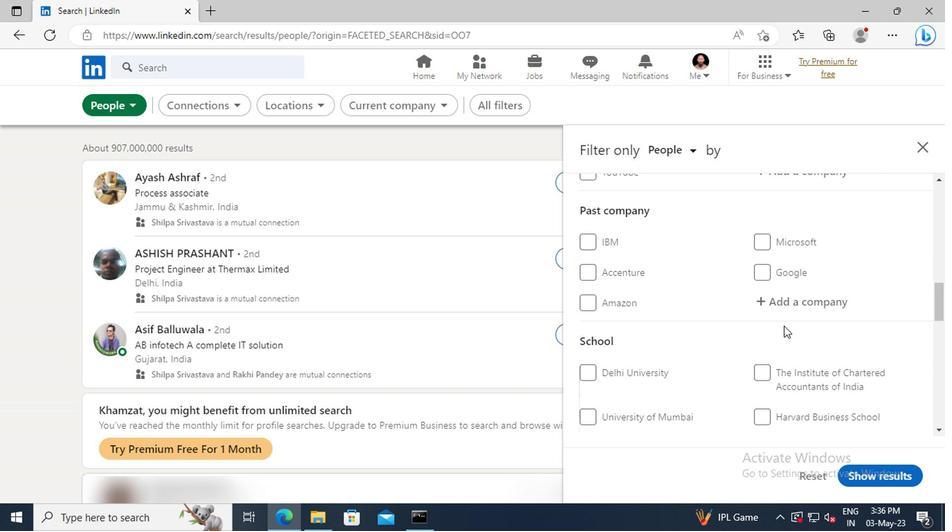 
Action: Mouse scrolled (645, 320) with delta (0, 0)
Screenshot: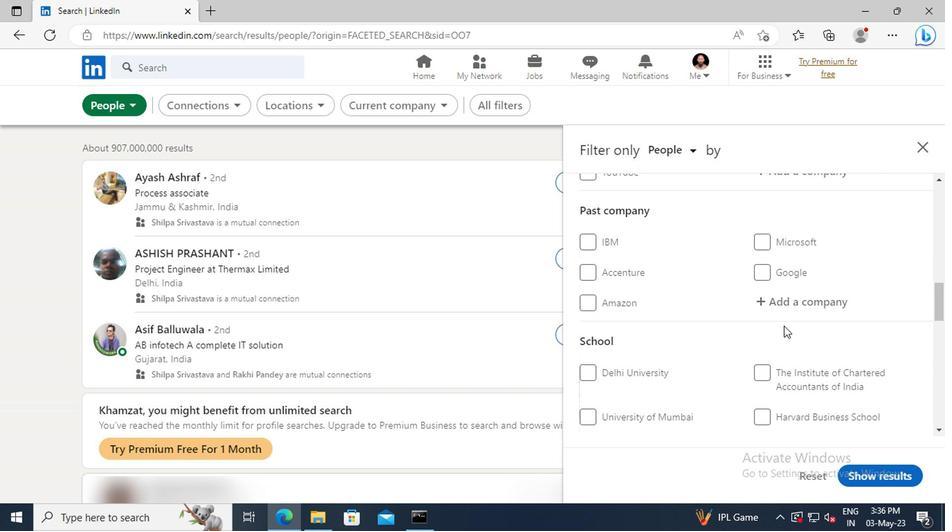 
Action: Mouse scrolled (645, 320) with delta (0, 0)
Screenshot: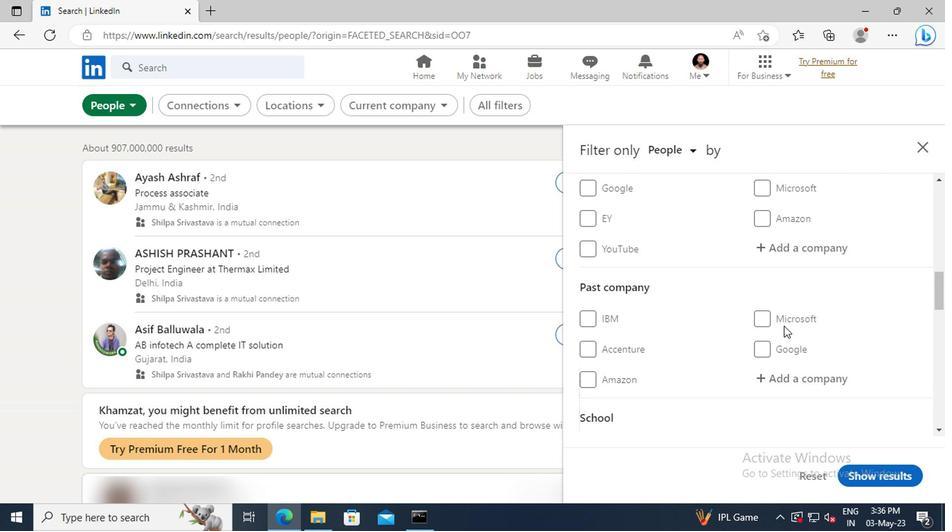 
Action: Mouse moved to (642, 296)
Screenshot: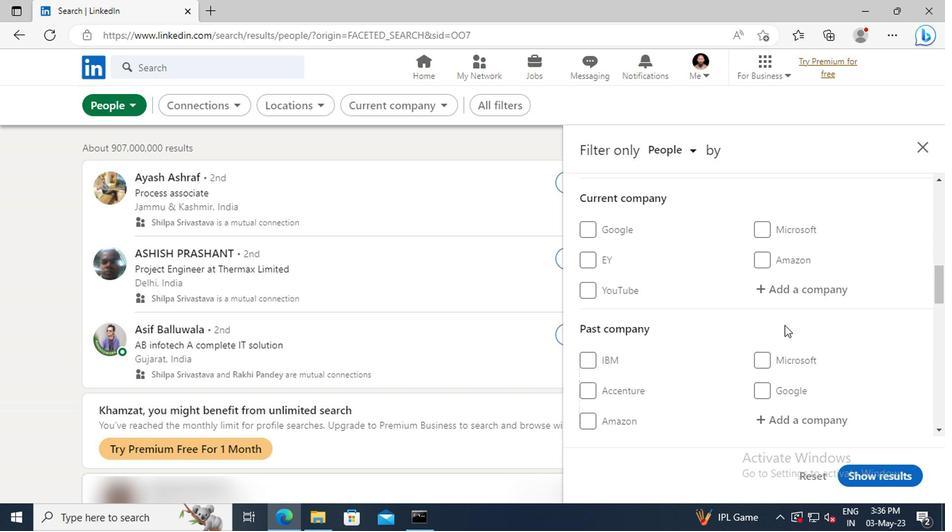 
Action: Mouse pressed left at (642, 296)
Screenshot: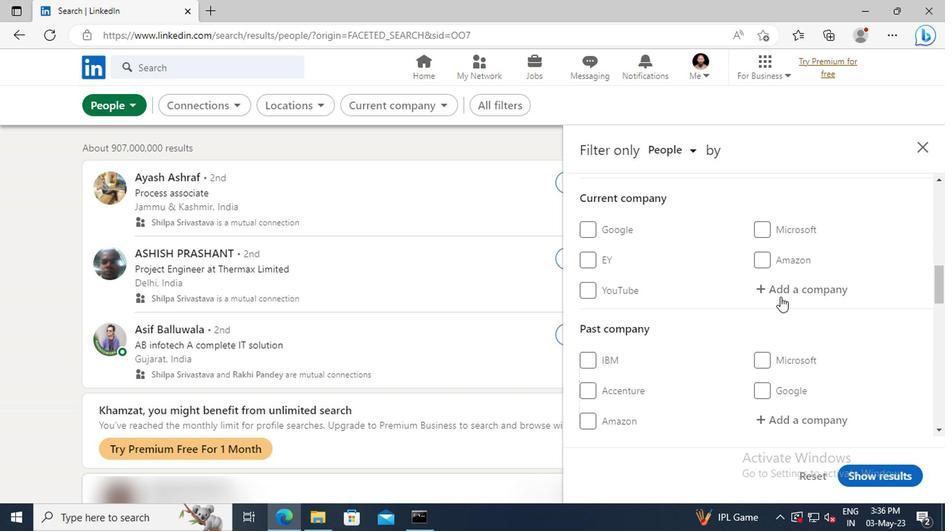 
Action: Key pressed <Key.shift>THE<Key.space><Key.shift>CORPORATE<Key.space><Key.shift>BH
Screenshot: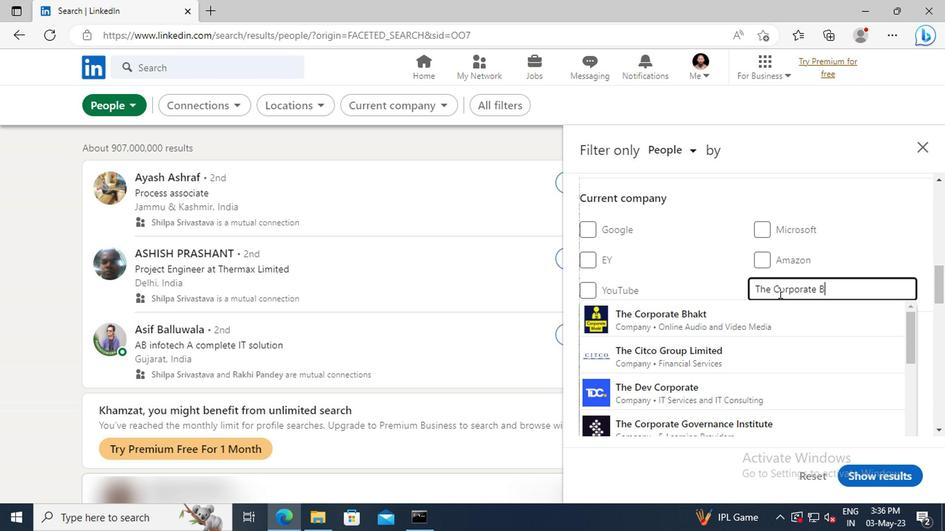 
Action: Mouse moved to (640, 310)
Screenshot: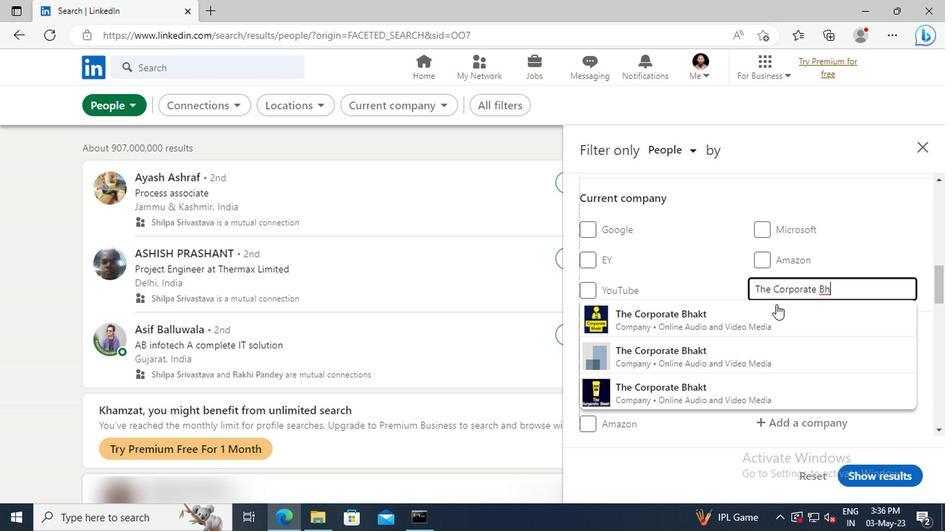 
Action: Mouse pressed left at (640, 310)
Screenshot: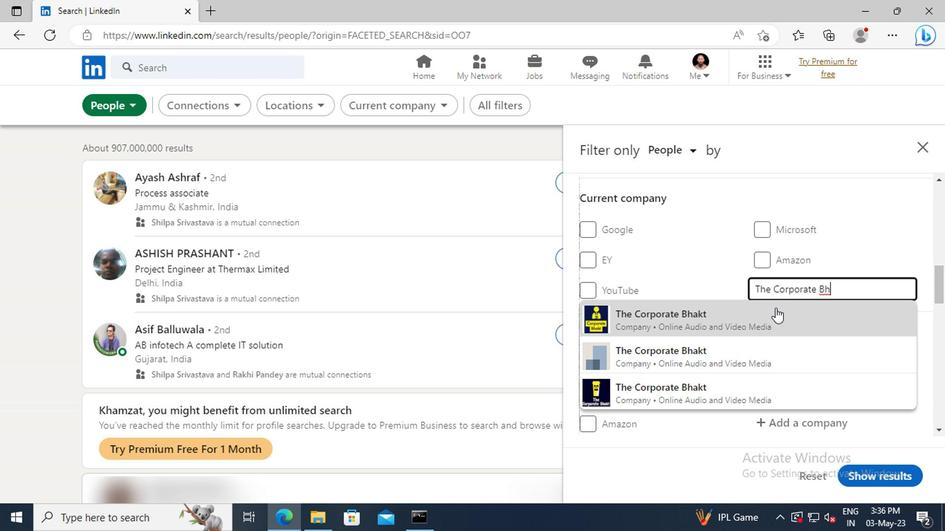 
Action: Mouse scrolled (640, 309) with delta (0, 0)
Screenshot: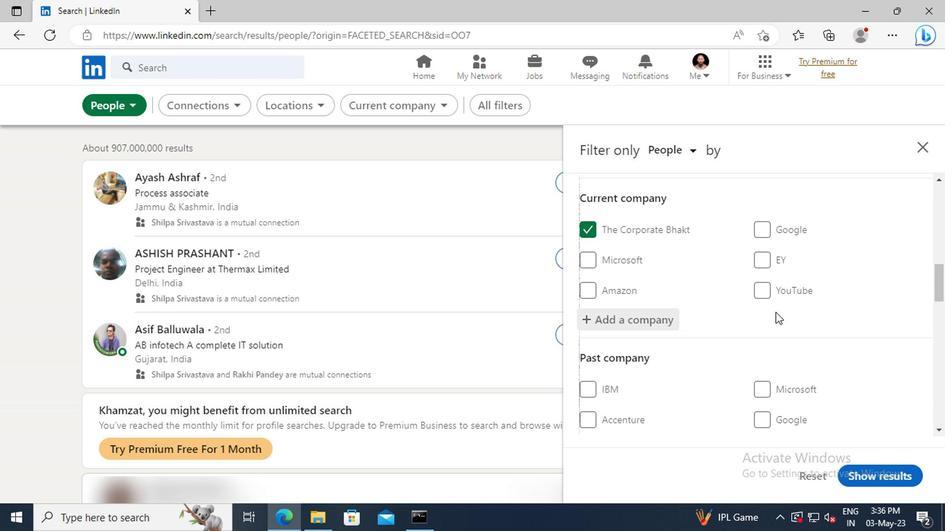 
Action: Mouse scrolled (640, 309) with delta (0, 0)
Screenshot: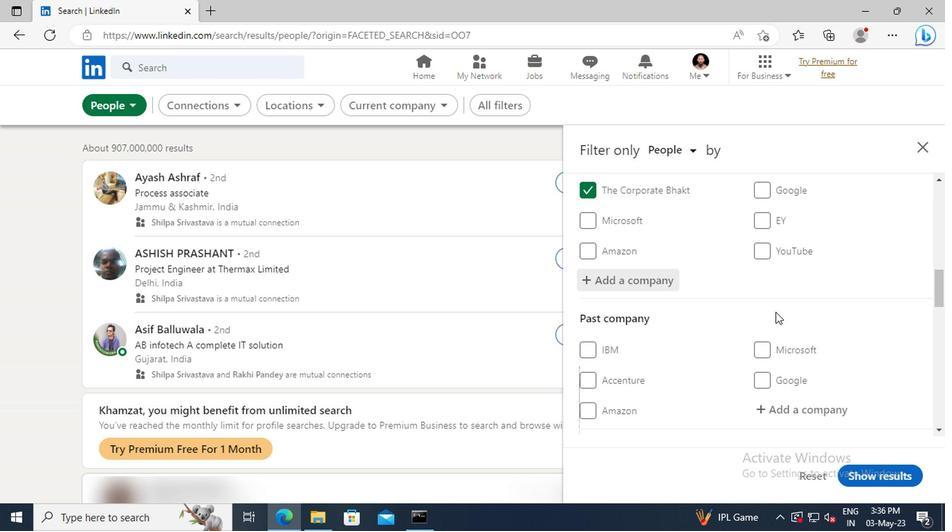 
Action: Mouse scrolled (640, 309) with delta (0, 0)
Screenshot: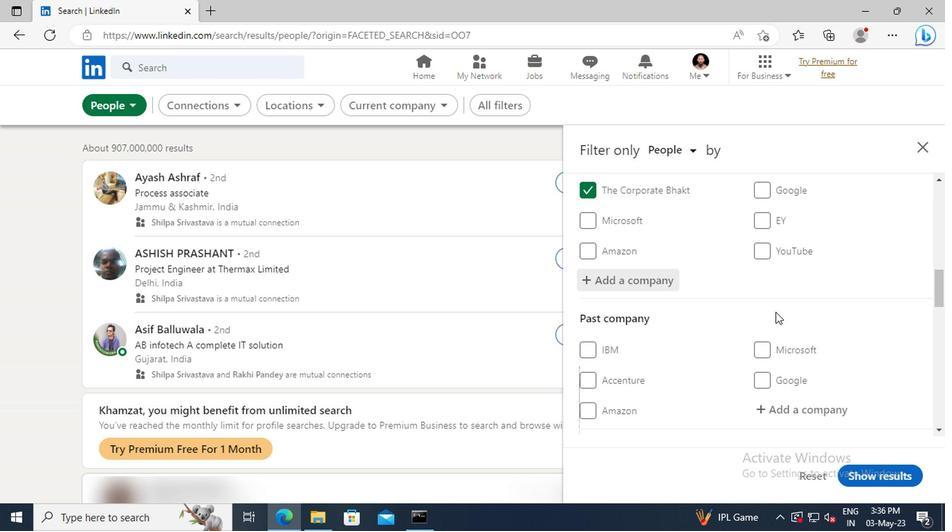 
Action: Mouse scrolled (640, 309) with delta (0, 0)
Screenshot: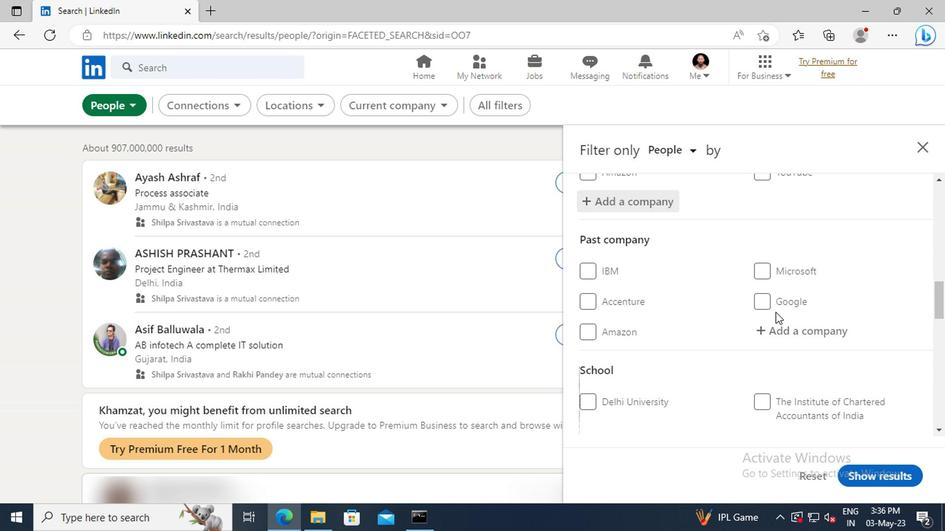 
Action: Mouse scrolled (640, 309) with delta (0, 0)
Screenshot: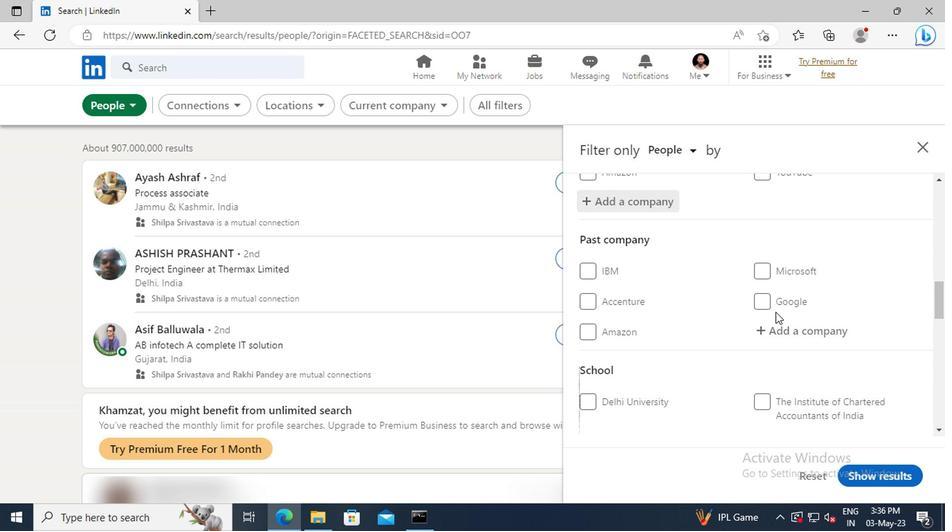 
Action: Mouse moved to (637, 302)
Screenshot: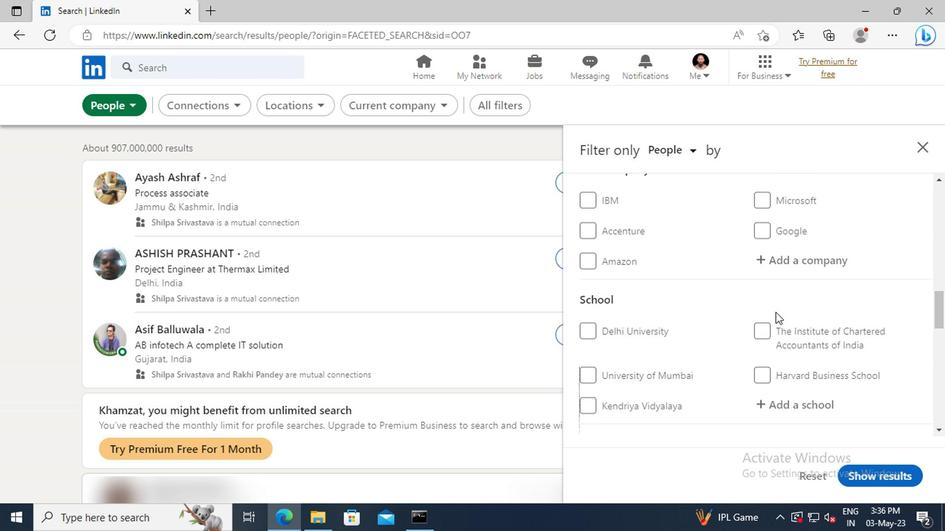 
Action: Mouse scrolled (637, 302) with delta (0, 0)
Screenshot: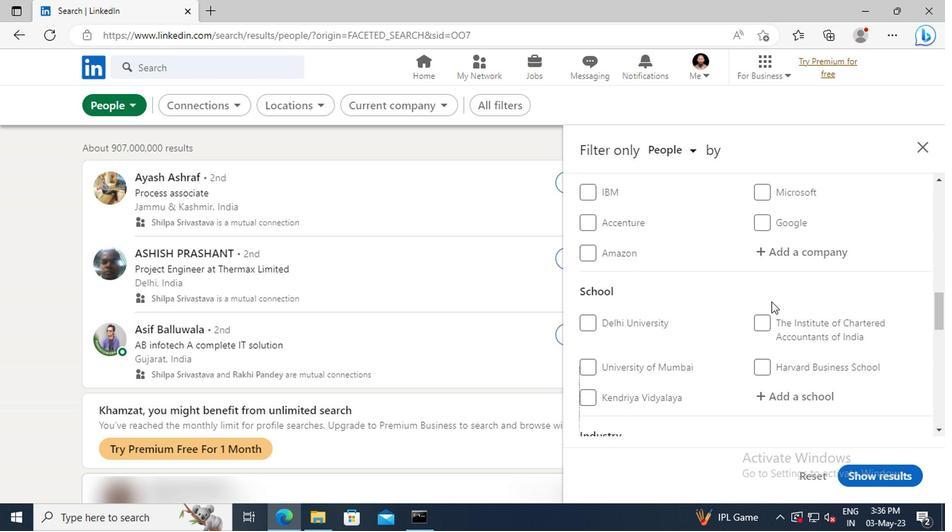 
Action: Mouse scrolled (637, 302) with delta (0, 0)
Screenshot: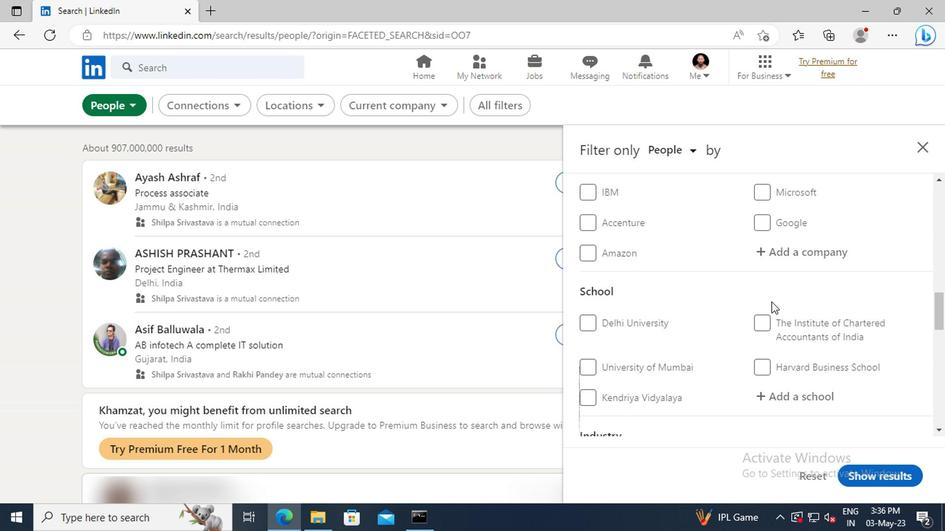 
Action: Mouse moved to (638, 313)
Screenshot: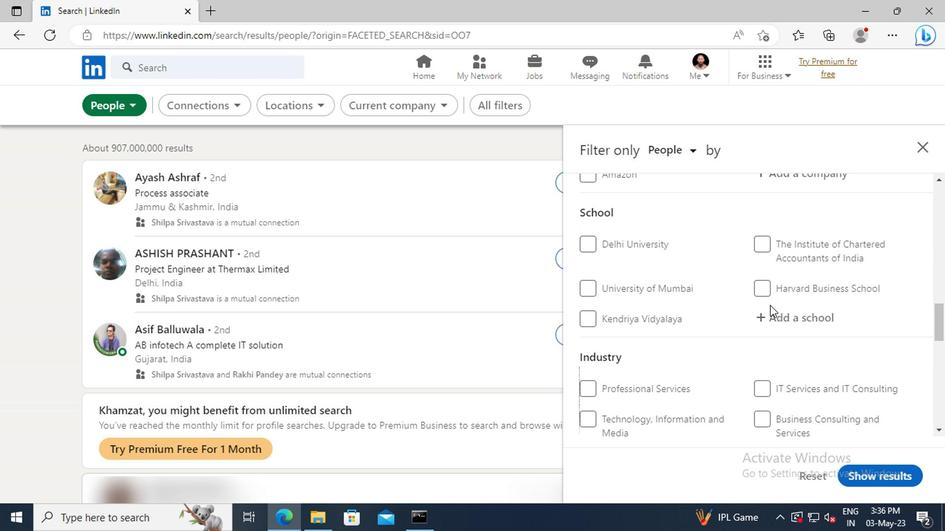
Action: Mouse pressed left at (638, 313)
Screenshot: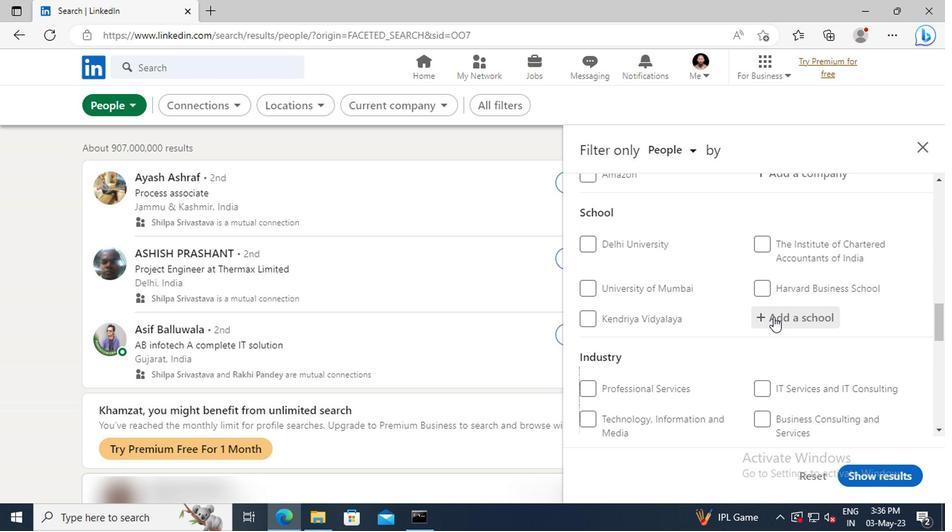 
Action: Key pressed <Key.shift>BITS<Key.space><Key.shift>EDU<Key.space><Key.shift>C
Screenshot: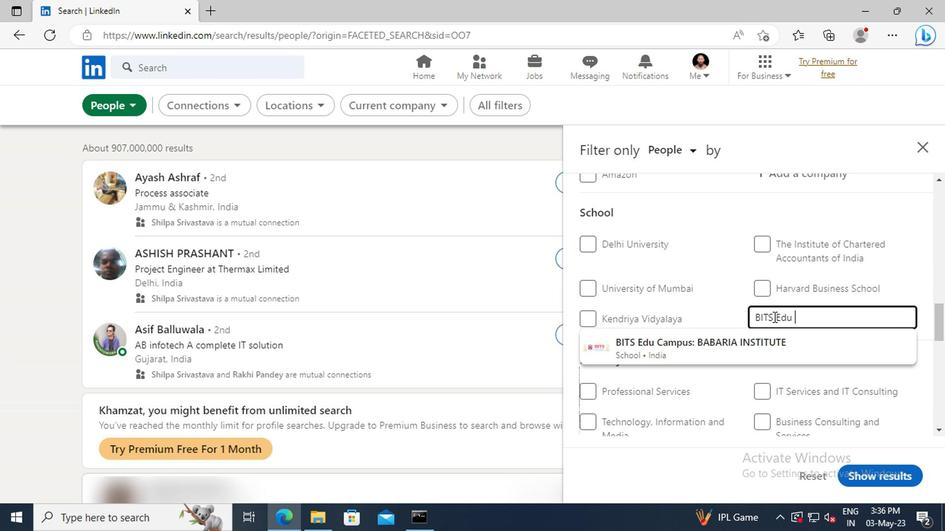 
Action: Mouse moved to (639, 326)
Screenshot: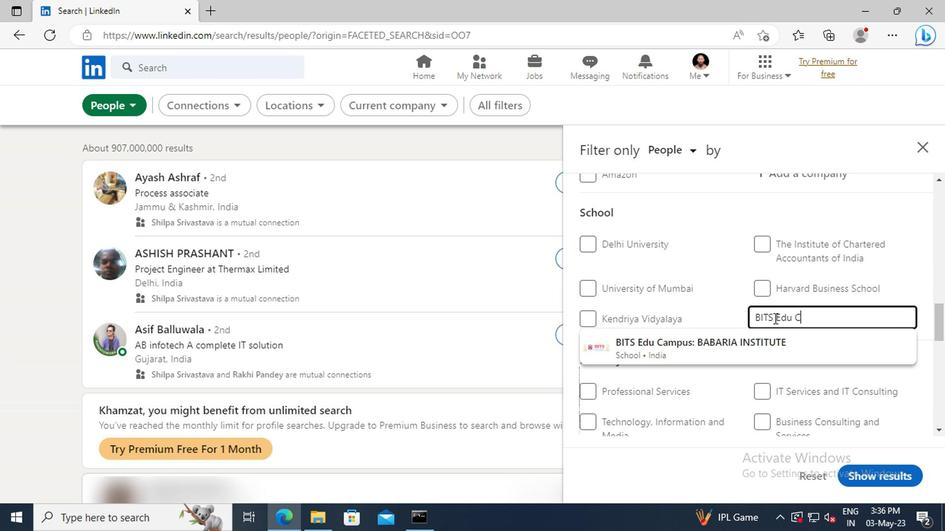 
Action: Mouse pressed left at (639, 326)
Screenshot: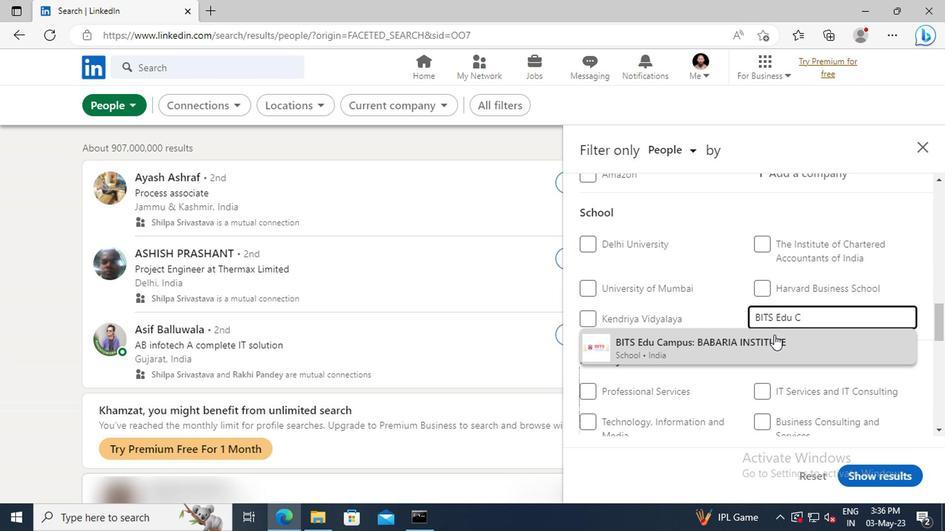 
Action: Mouse scrolled (639, 325) with delta (0, 0)
Screenshot: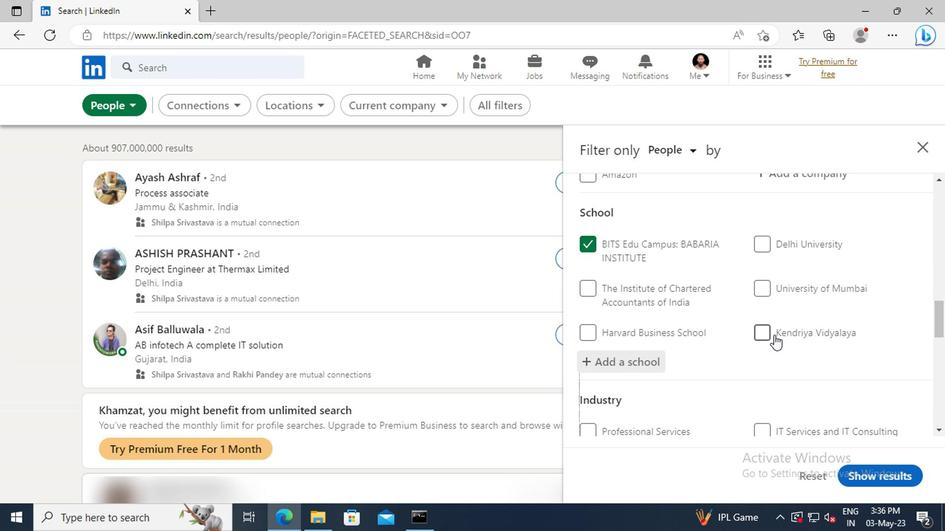 
Action: Mouse scrolled (639, 325) with delta (0, 0)
Screenshot: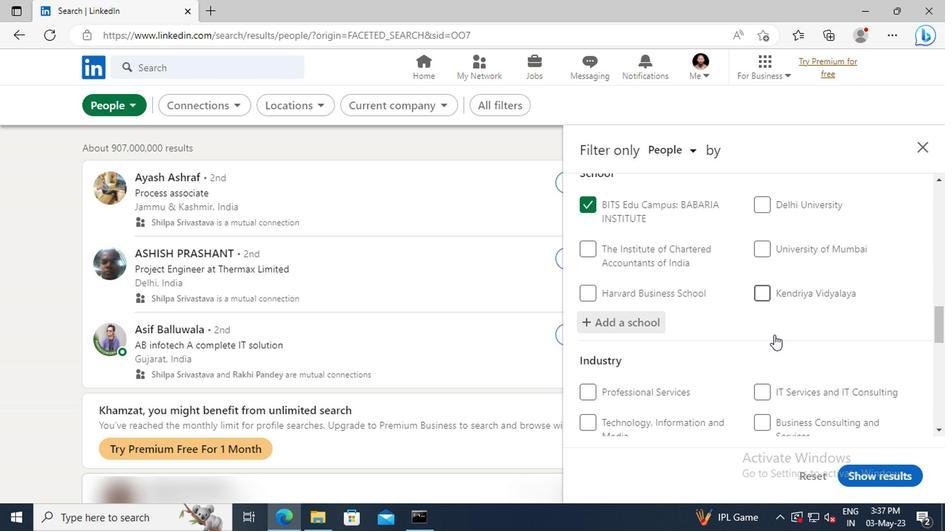 
Action: Mouse moved to (639, 307)
Screenshot: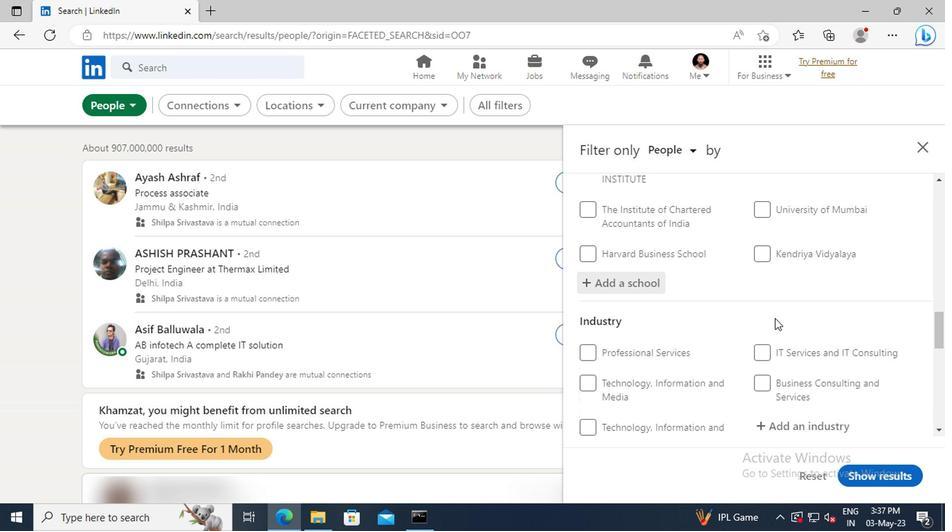 
Action: Mouse scrolled (639, 307) with delta (0, 0)
Screenshot: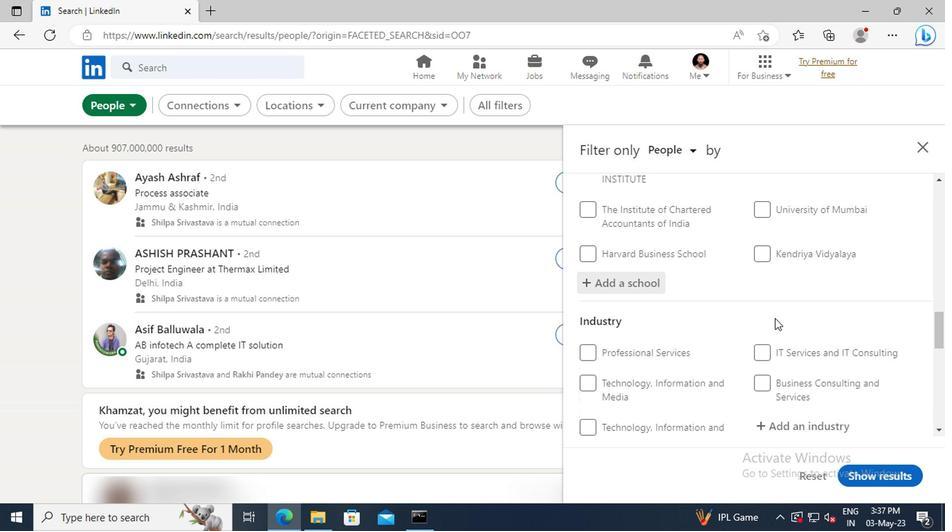 
Action: Mouse moved to (639, 306)
Screenshot: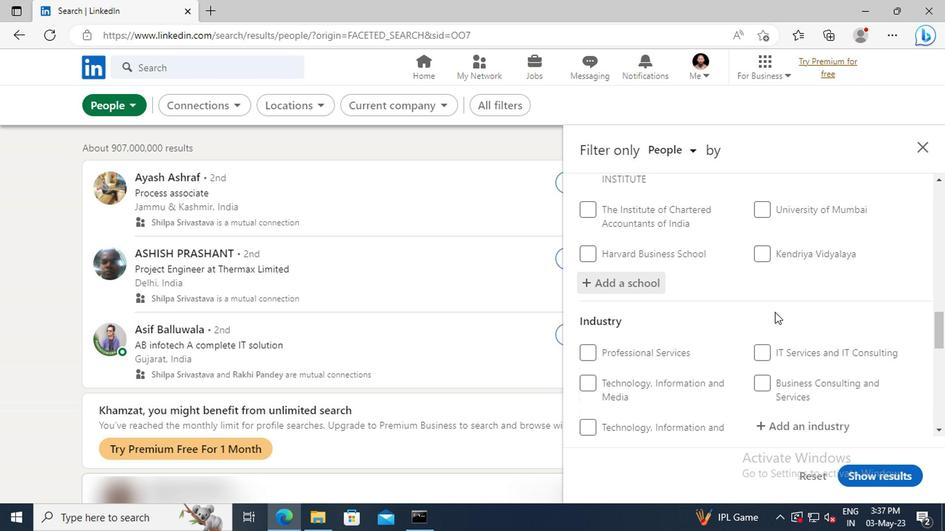 
Action: Mouse scrolled (639, 306) with delta (0, 0)
Screenshot: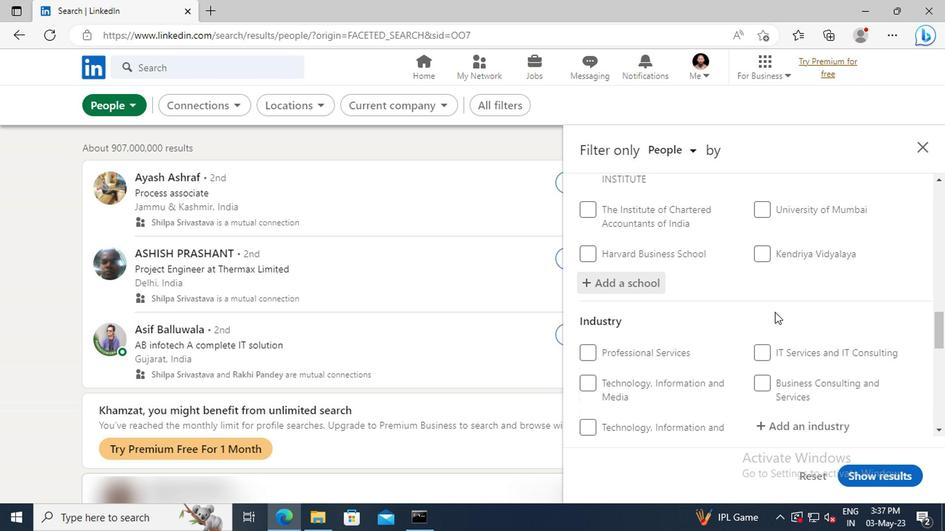
Action: Mouse moved to (636, 299)
Screenshot: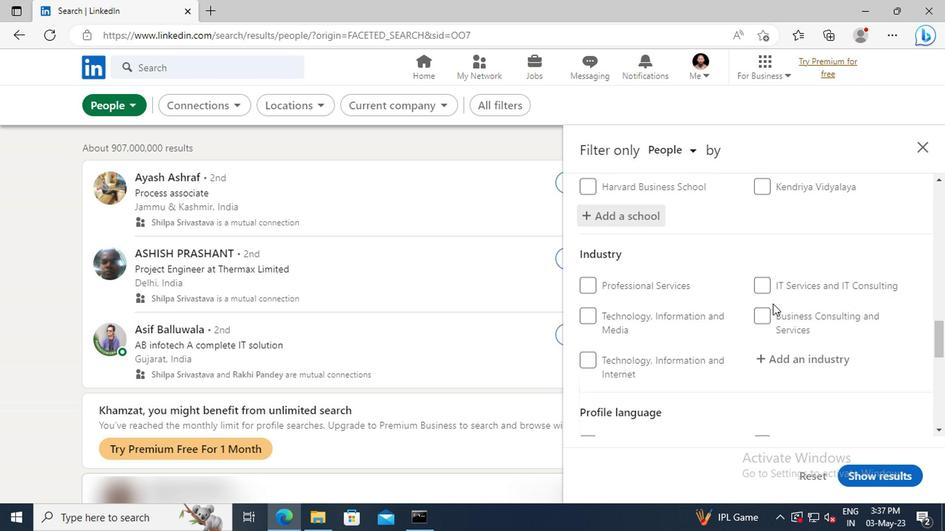 
Action: Mouse scrolled (636, 298) with delta (0, 0)
Screenshot: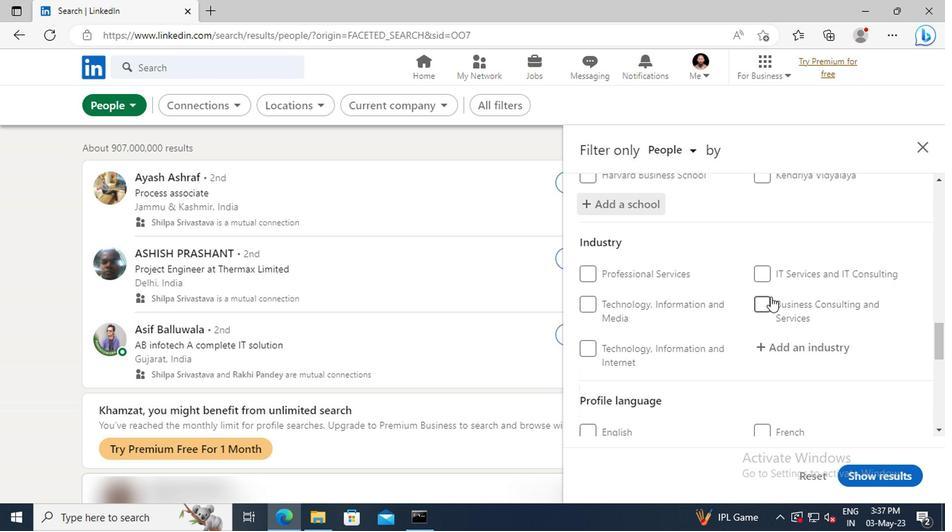 
Action: Mouse moved to (642, 303)
Screenshot: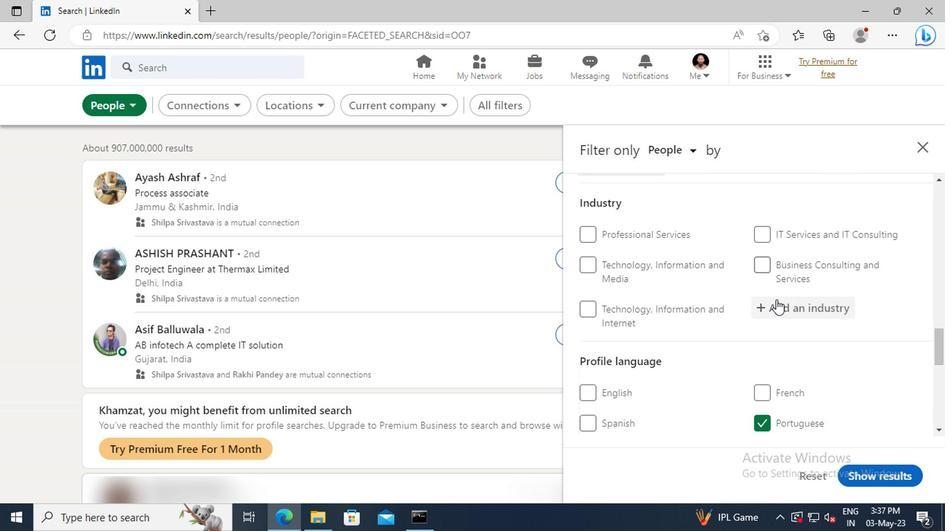 
Action: Mouse pressed left at (642, 303)
Screenshot: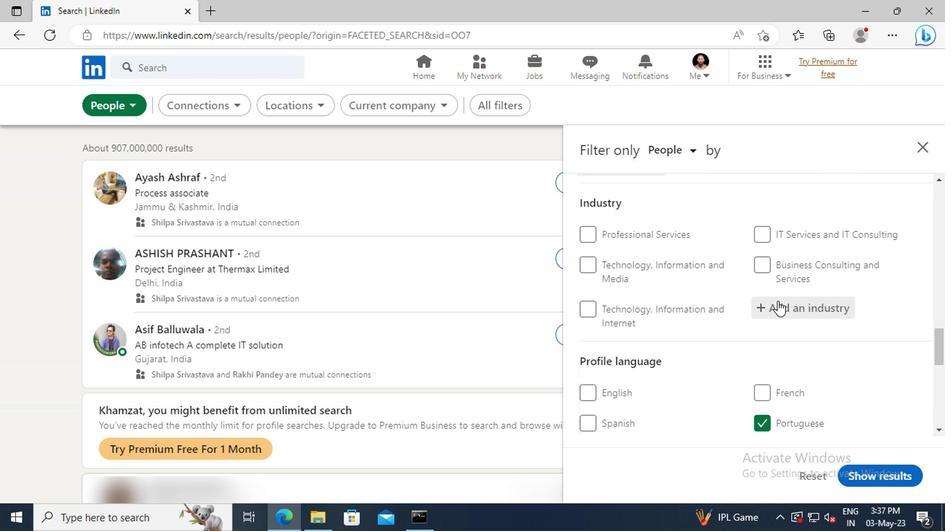 
Action: Key pressed <Key.shift><Key.shift>FOSSIL
Screenshot: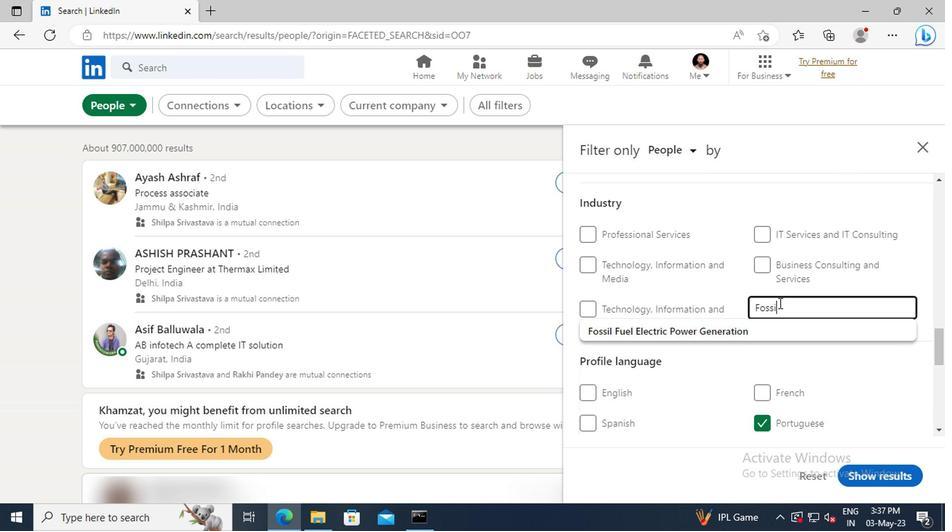 
Action: Mouse moved to (645, 323)
Screenshot: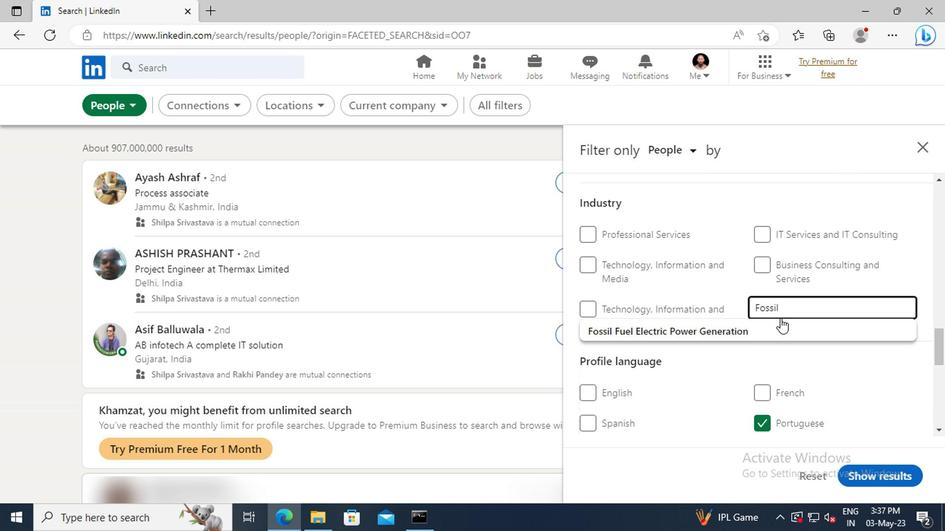
Action: Mouse pressed left at (645, 323)
Screenshot: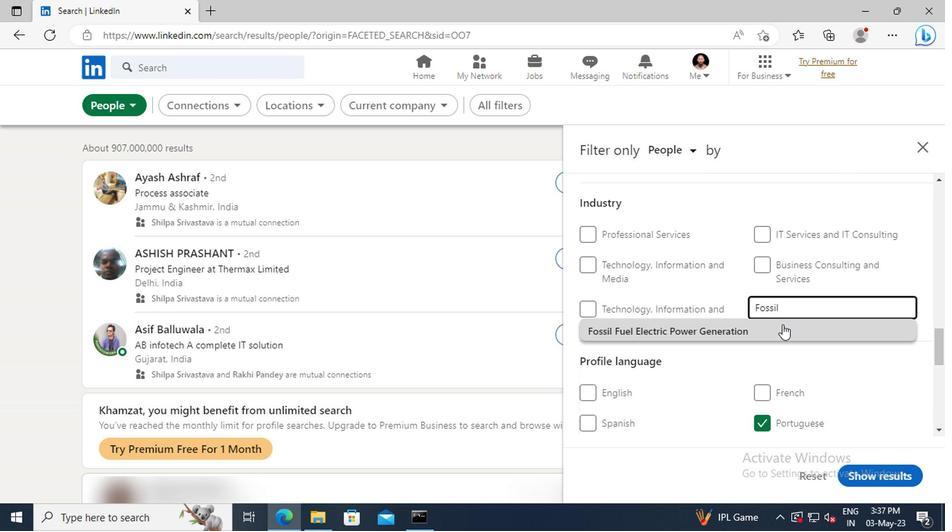 
Action: Mouse scrolled (645, 323) with delta (0, 0)
Screenshot: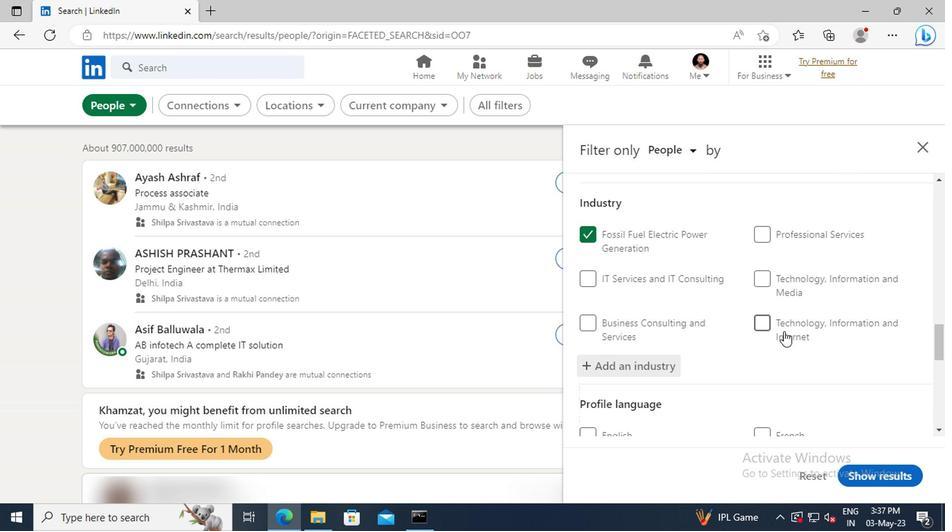 
Action: Mouse scrolled (645, 323) with delta (0, 0)
Screenshot: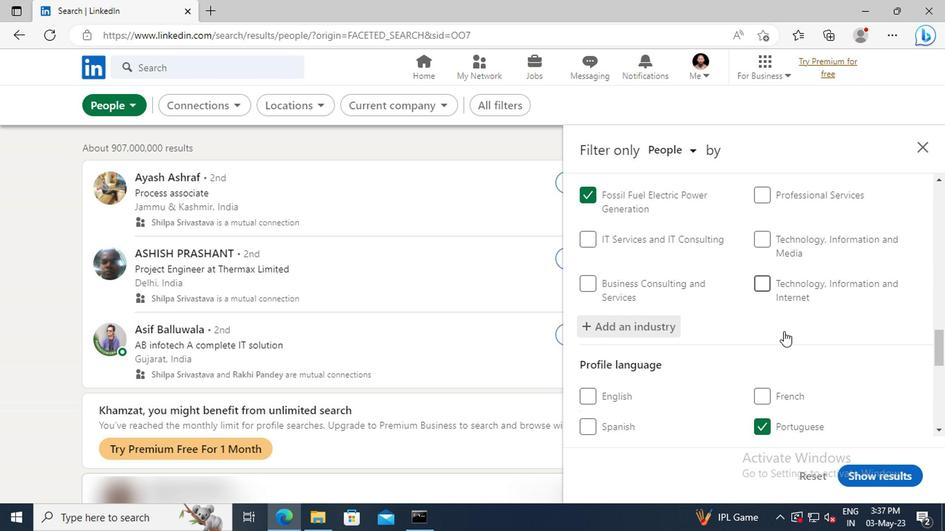 
Action: Mouse scrolled (645, 323) with delta (0, 0)
Screenshot: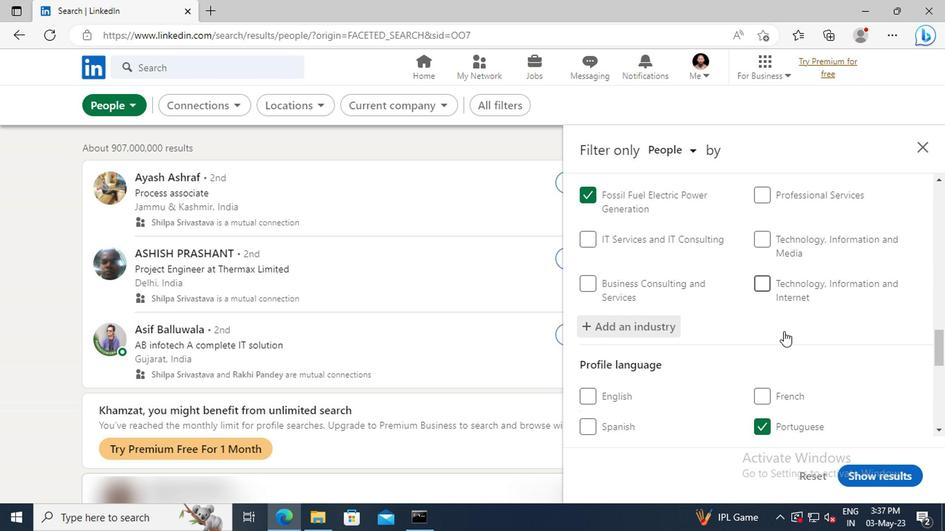 
Action: Mouse moved to (645, 321)
Screenshot: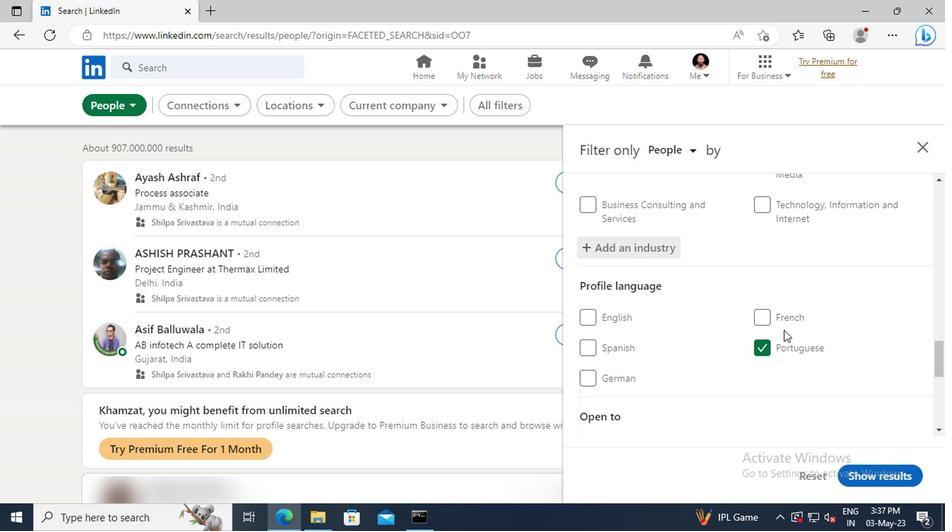 
Action: Mouse scrolled (645, 320) with delta (0, 0)
Screenshot: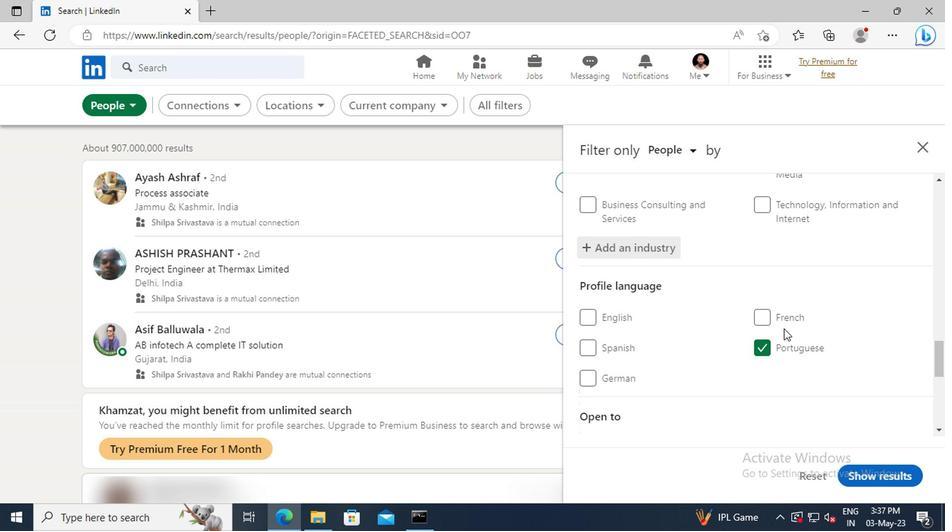 
Action: Mouse scrolled (645, 320) with delta (0, 0)
Screenshot: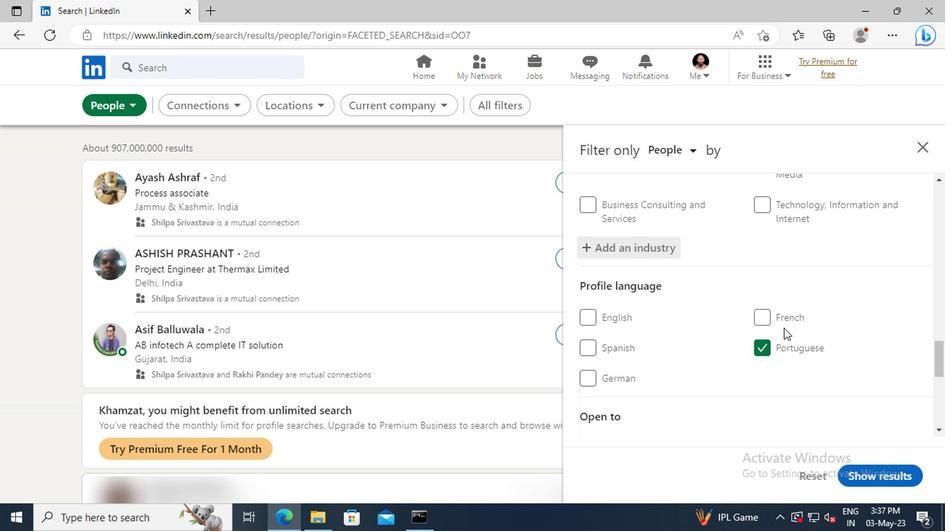 
Action: Mouse moved to (645, 320)
Screenshot: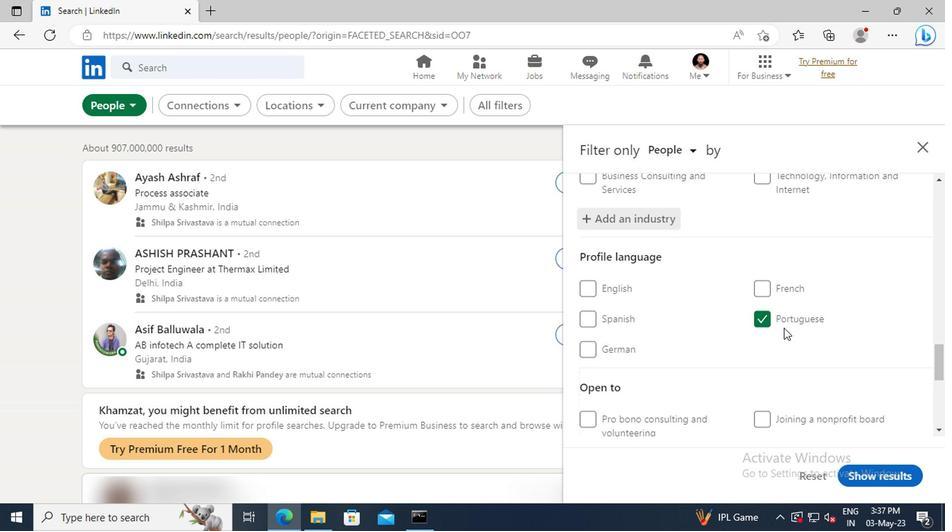 
Action: Mouse scrolled (645, 320) with delta (0, 0)
Screenshot: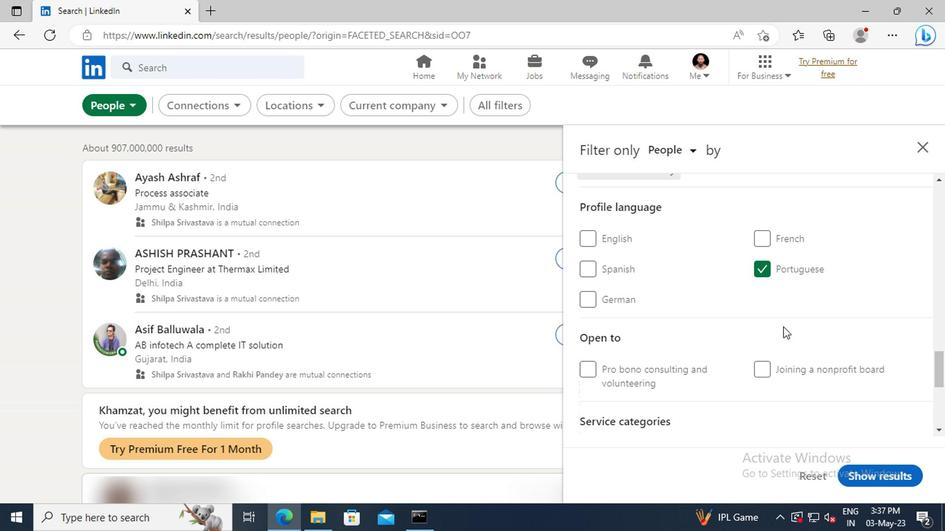 
Action: Mouse scrolled (645, 320) with delta (0, 0)
Screenshot: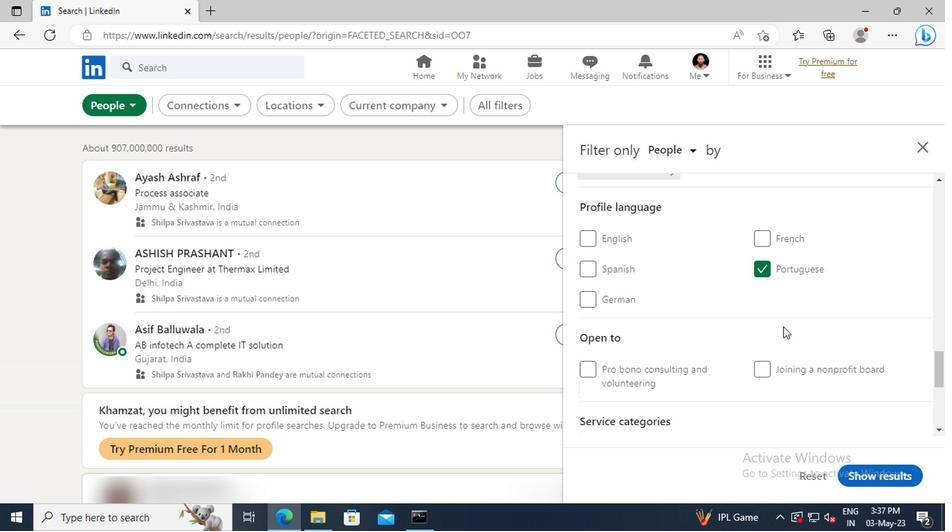 
Action: Mouse moved to (644, 312)
Screenshot: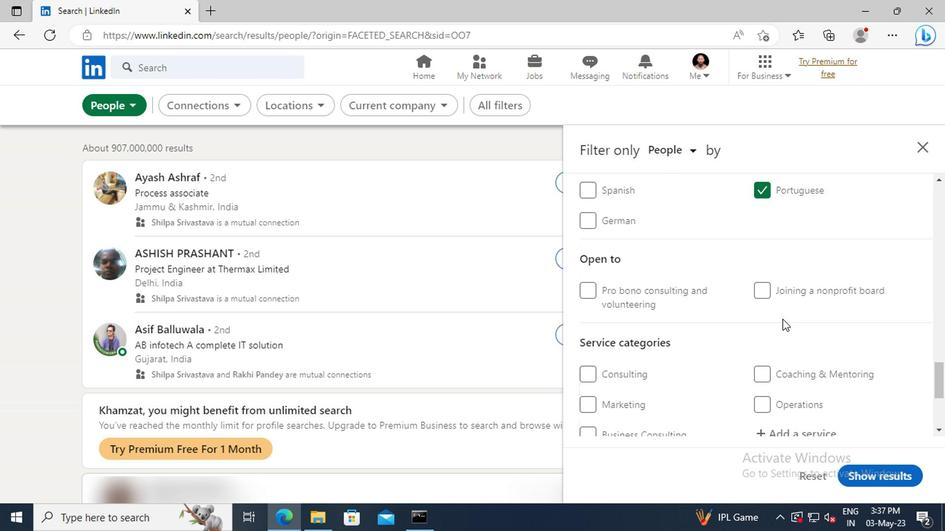
Action: Mouse scrolled (644, 311) with delta (0, 0)
Screenshot: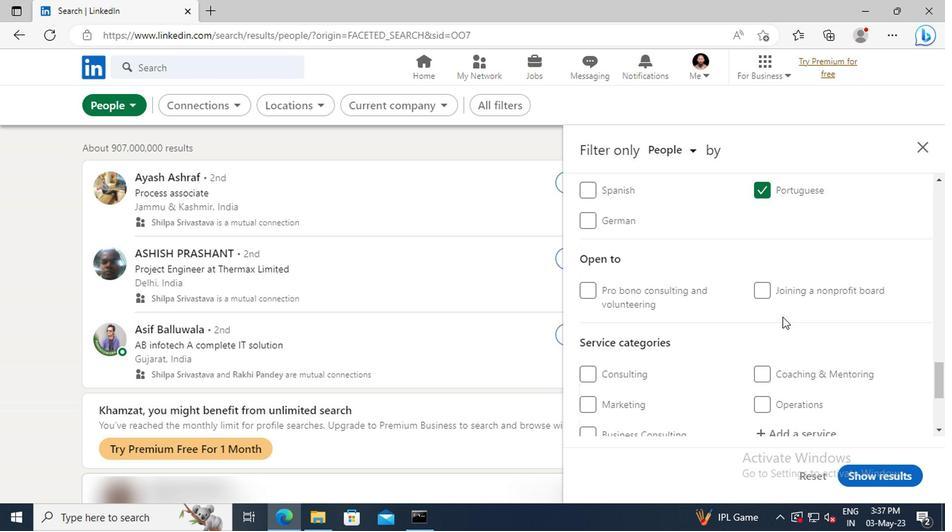 
Action: Mouse scrolled (644, 311) with delta (0, 0)
Screenshot: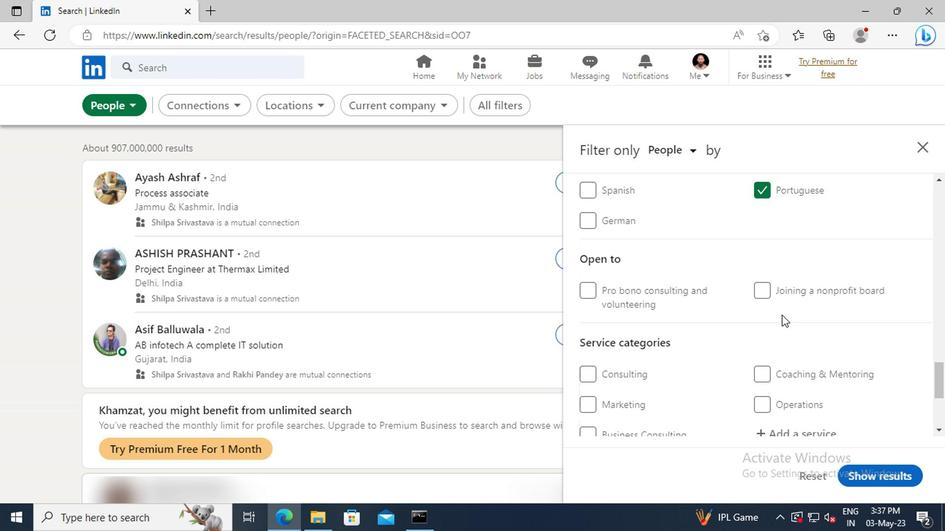 
Action: Mouse moved to (644, 311)
Screenshot: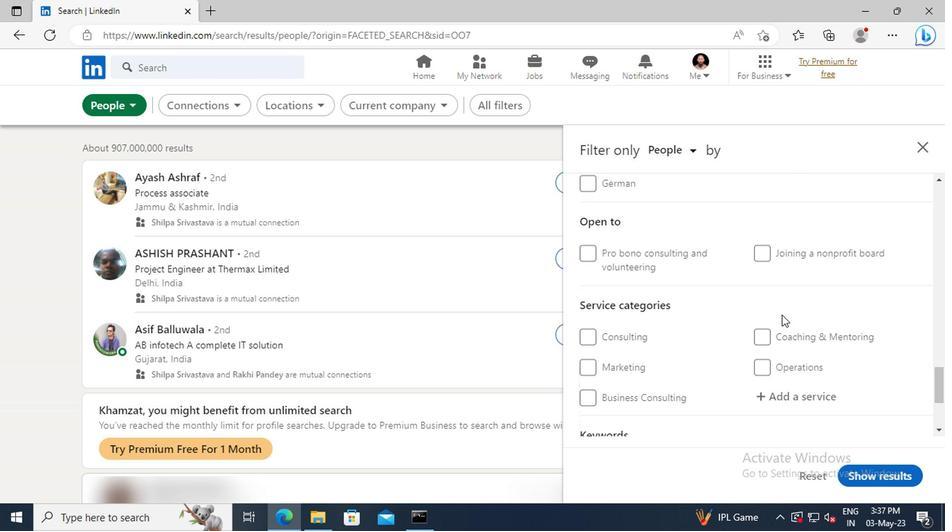 
Action: Mouse scrolled (644, 310) with delta (0, 0)
Screenshot: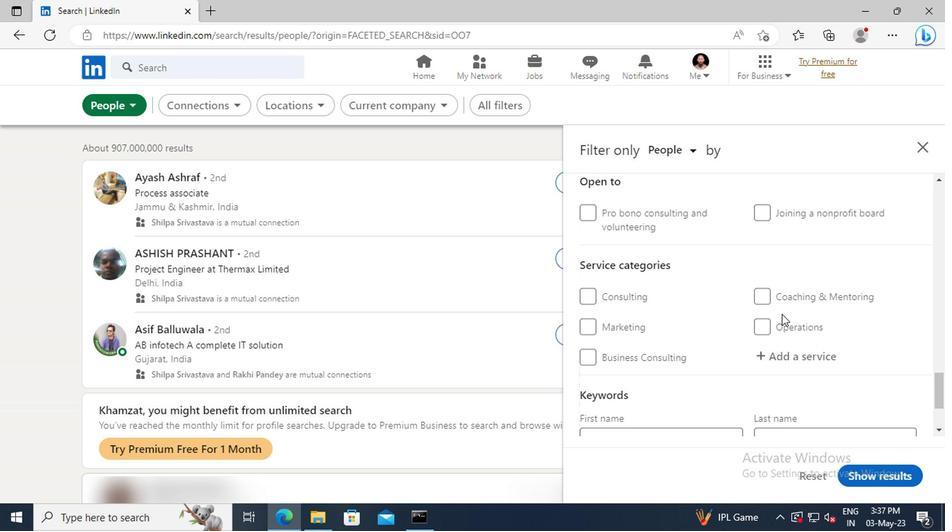 
Action: Mouse moved to (646, 313)
Screenshot: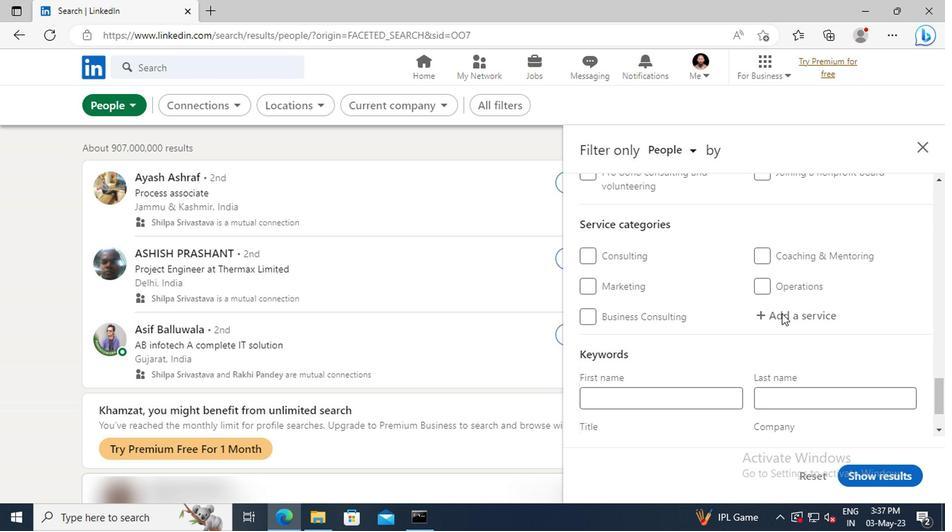 
Action: Mouse pressed left at (646, 313)
Screenshot: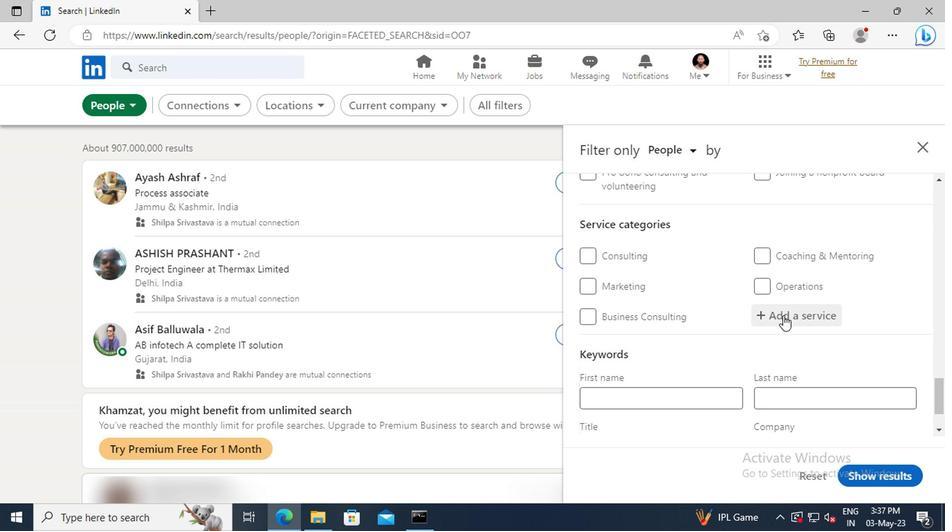 
Action: Key pressed <Key.shift>DATE<Key.space><Key.shift>EN
Screenshot: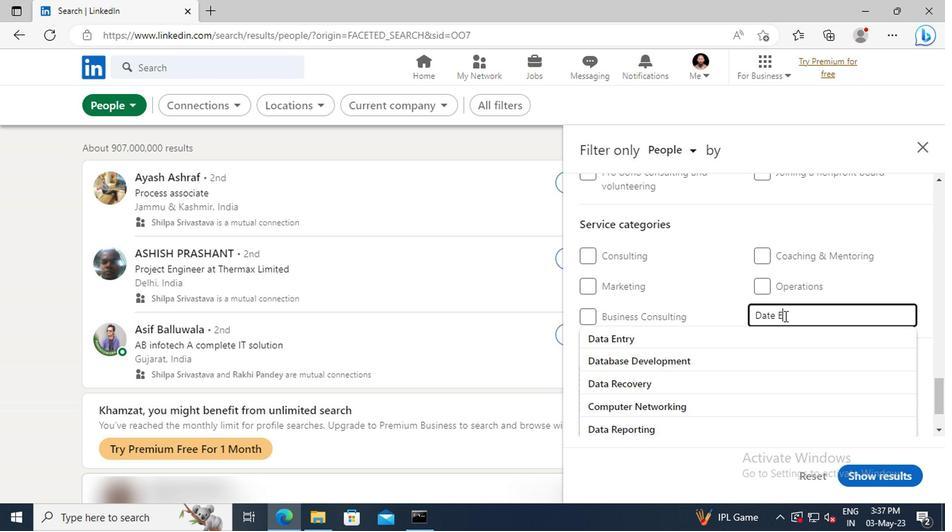 
Action: Mouse moved to (651, 326)
Screenshot: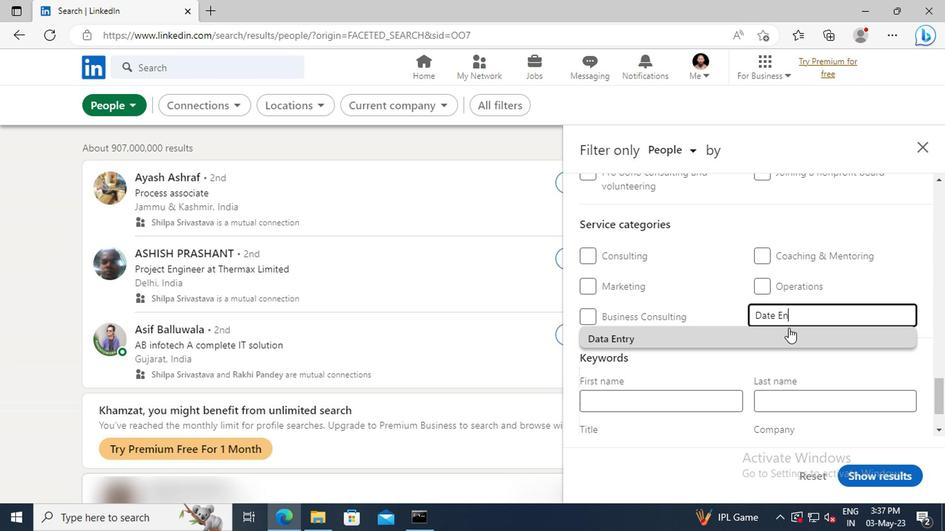 
Action: Mouse pressed left at (651, 326)
Screenshot: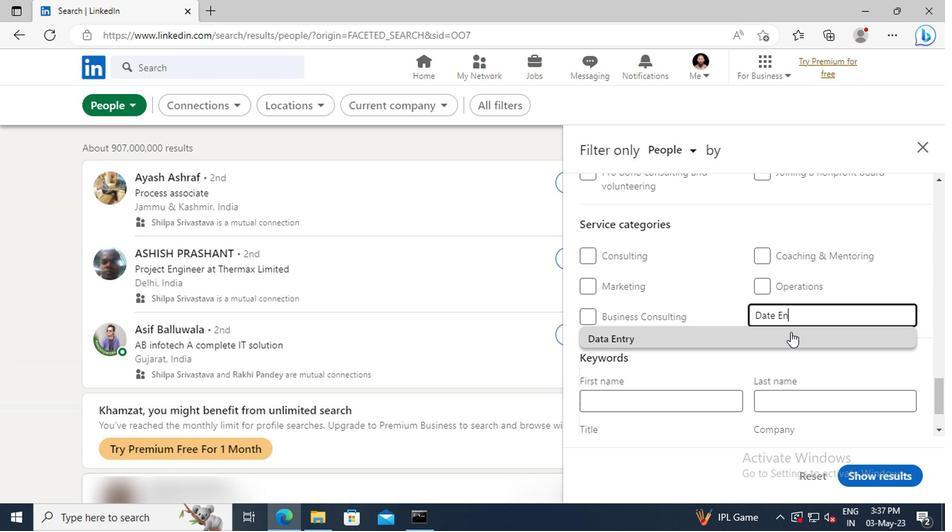 
Action: Mouse scrolled (651, 325) with delta (0, 0)
Screenshot: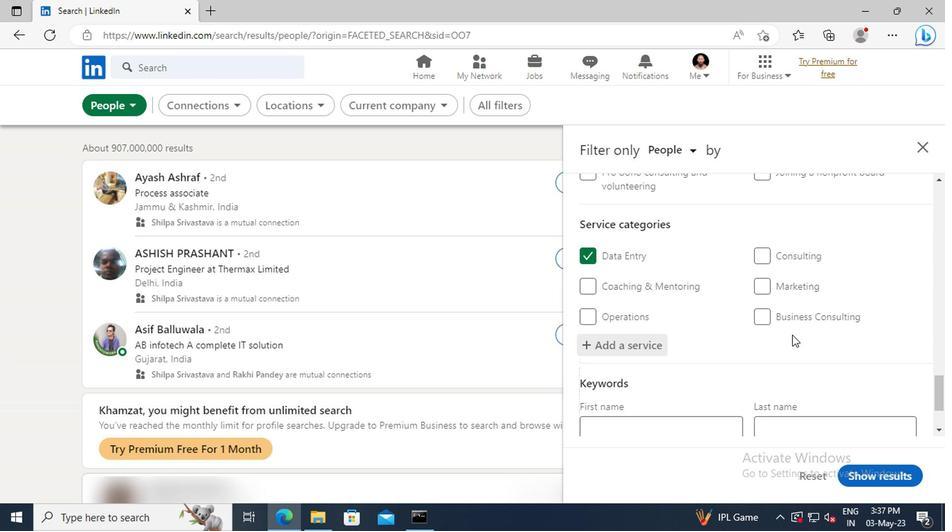 
Action: Mouse scrolled (651, 325) with delta (0, 0)
Screenshot: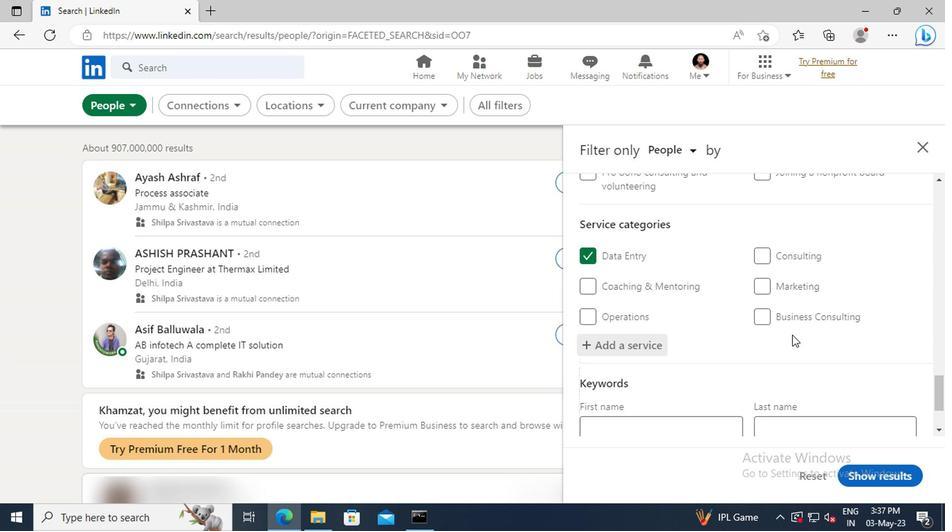 
Action: Mouse scrolled (651, 325) with delta (0, 0)
Screenshot: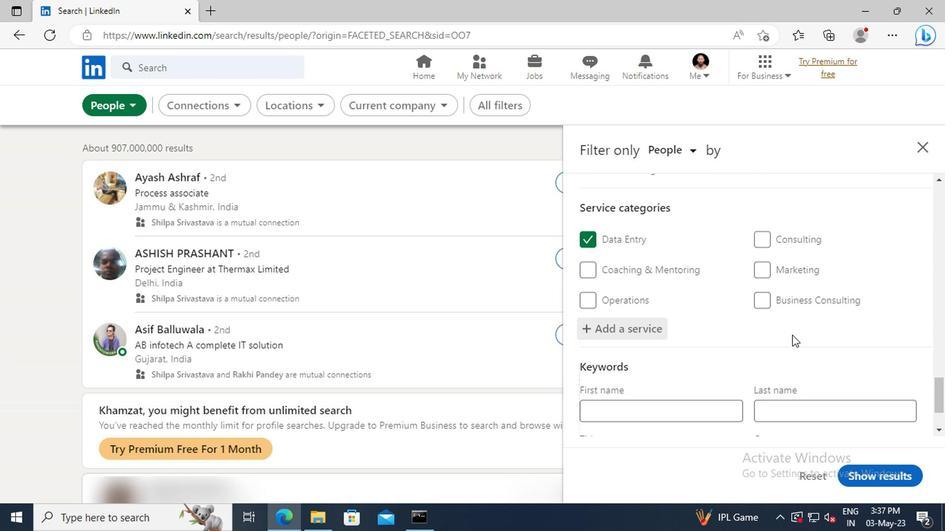 
Action: Mouse scrolled (651, 325) with delta (0, 0)
Screenshot: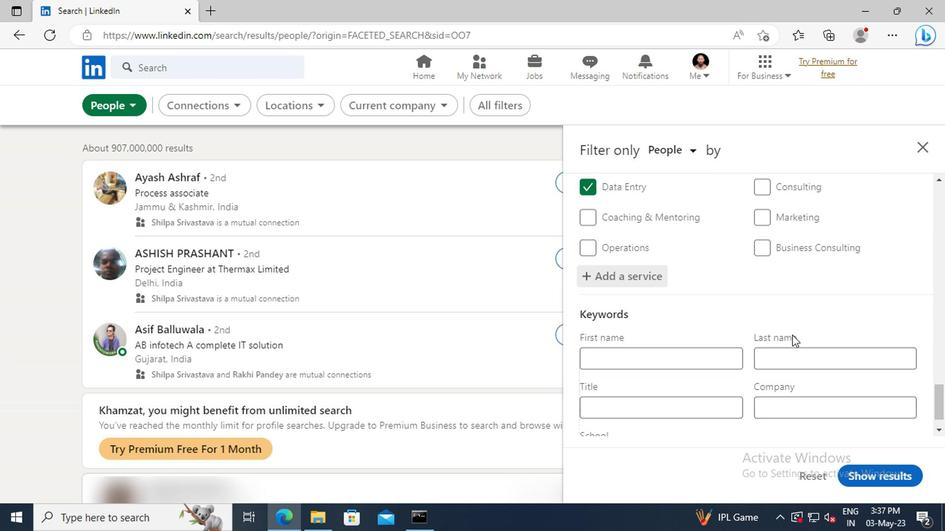 
Action: Mouse moved to (583, 351)
Screenshot: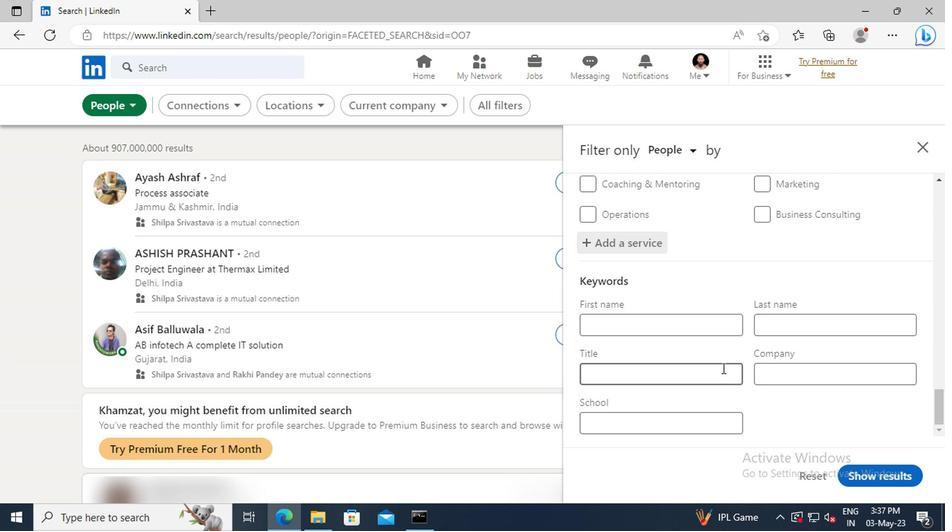 
Action: Mouse pressed left at (583, 351)
Screenshot: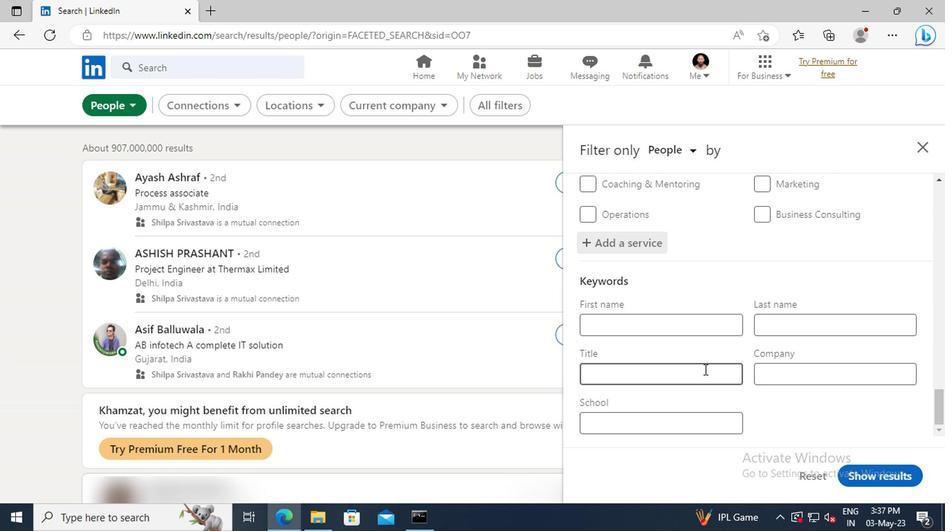 
Action: Key pressed <Key.shift>DIRECT<Key.space><Key.shift>SALESPERSON<Key.enter>
Screenshot: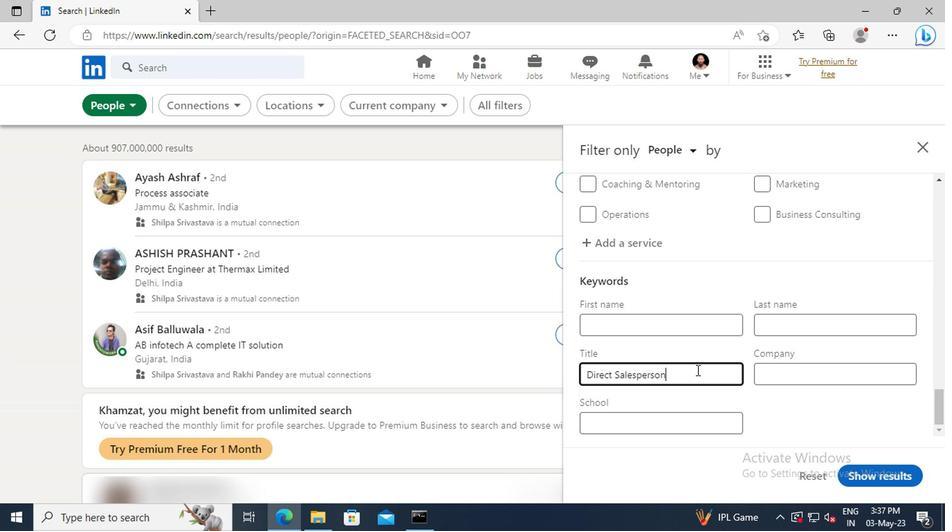 
Action: Mouse moved to (698, 426)
Screenshot: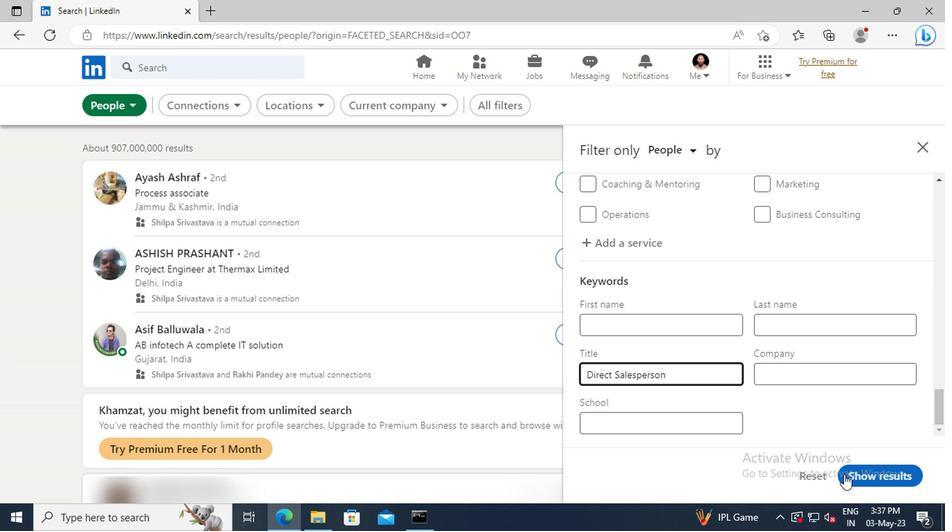 
Action: Mouse pressed left at (698, 426)
Screenshot: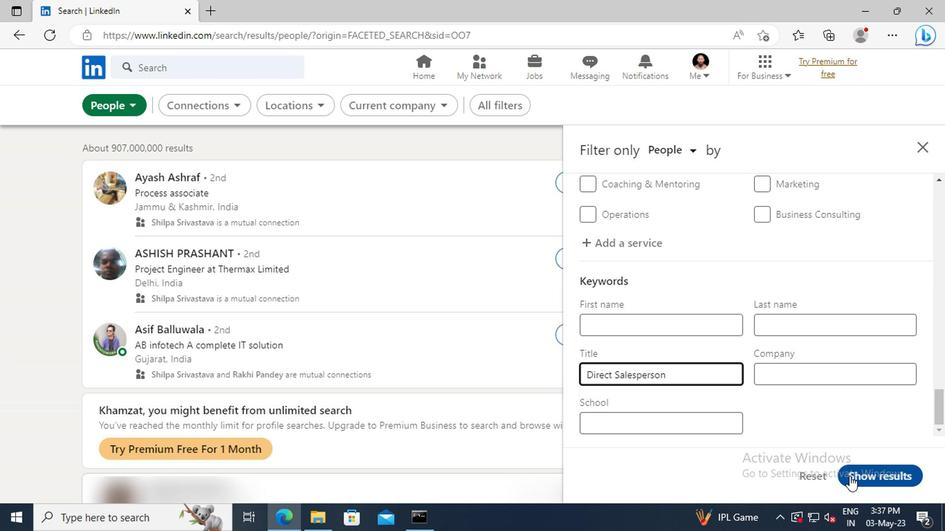 
